 Task: Open report simple template from the template gallery.
Action: Mouse moved to (44, 106)
Screenshot: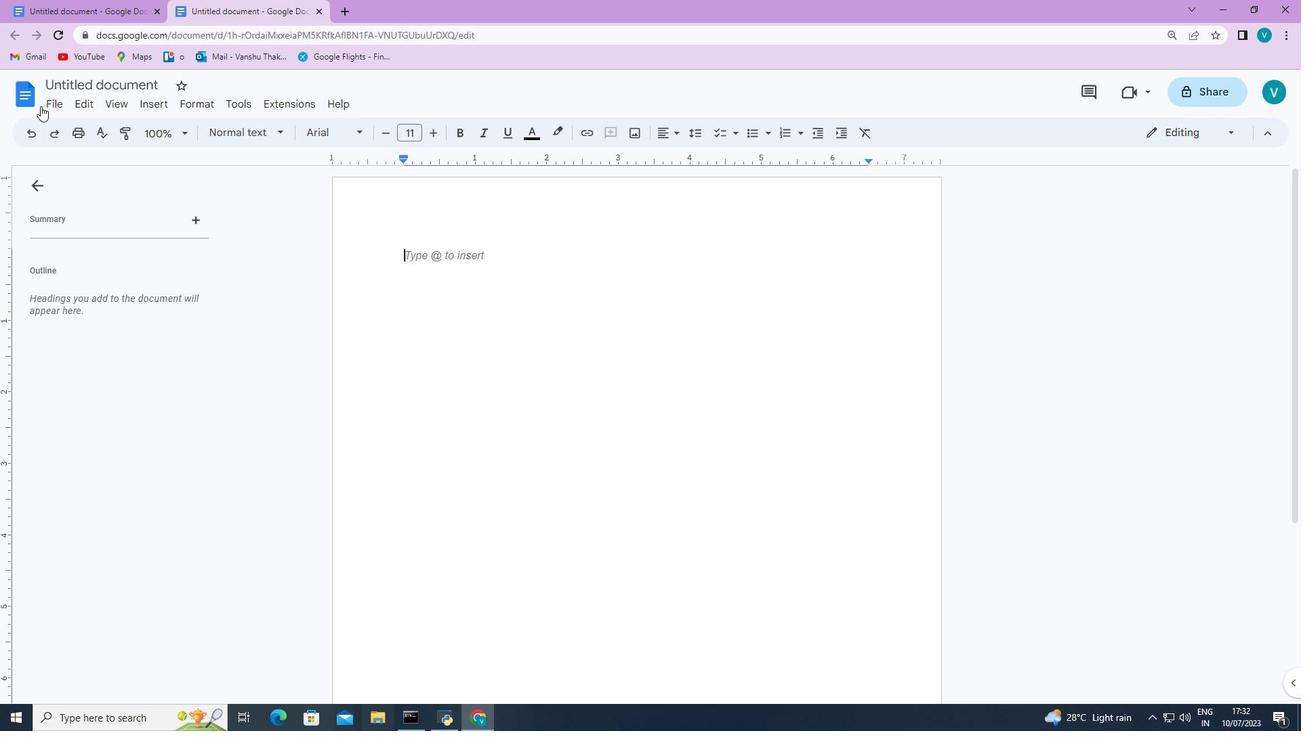 
Action: Mouse pressed left at (44, 106)
Screenshot: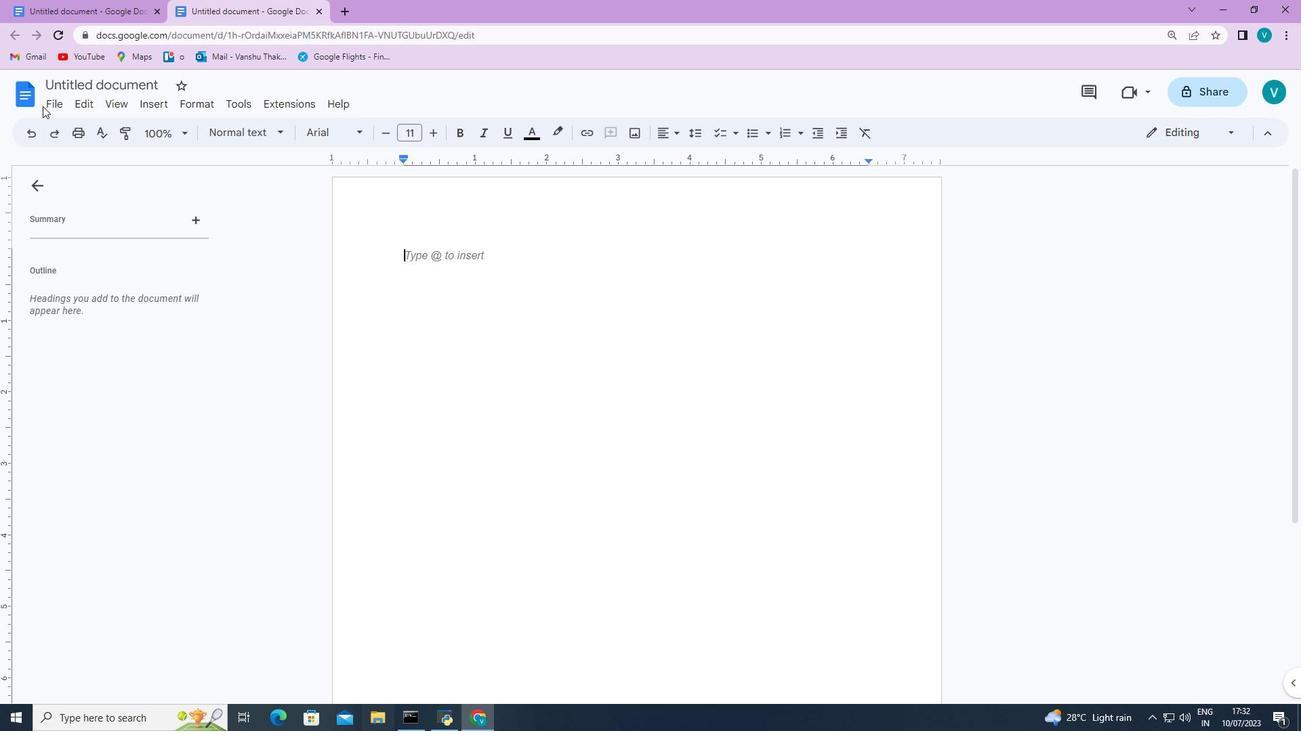 
Action: Mouse moved to (49, 105)
Screenshot: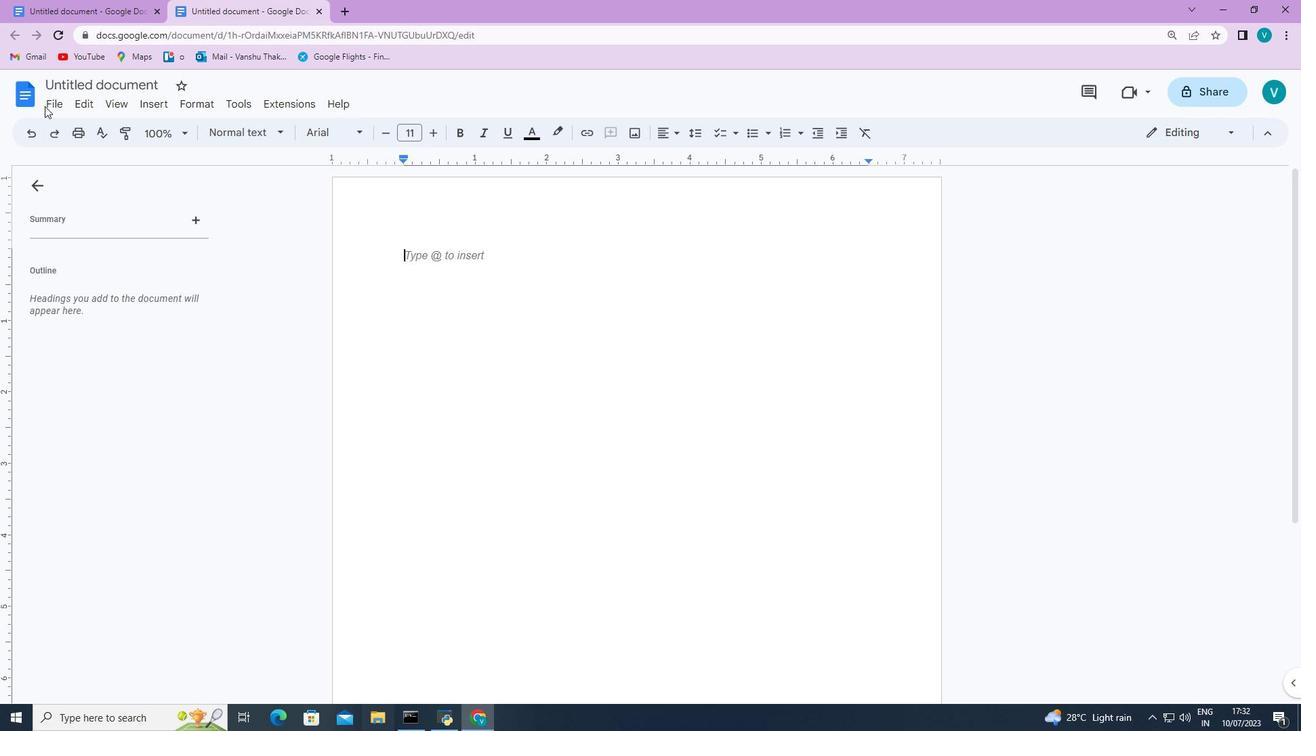 
Action: Mouse pressed left at (49, 105)
Screenshot: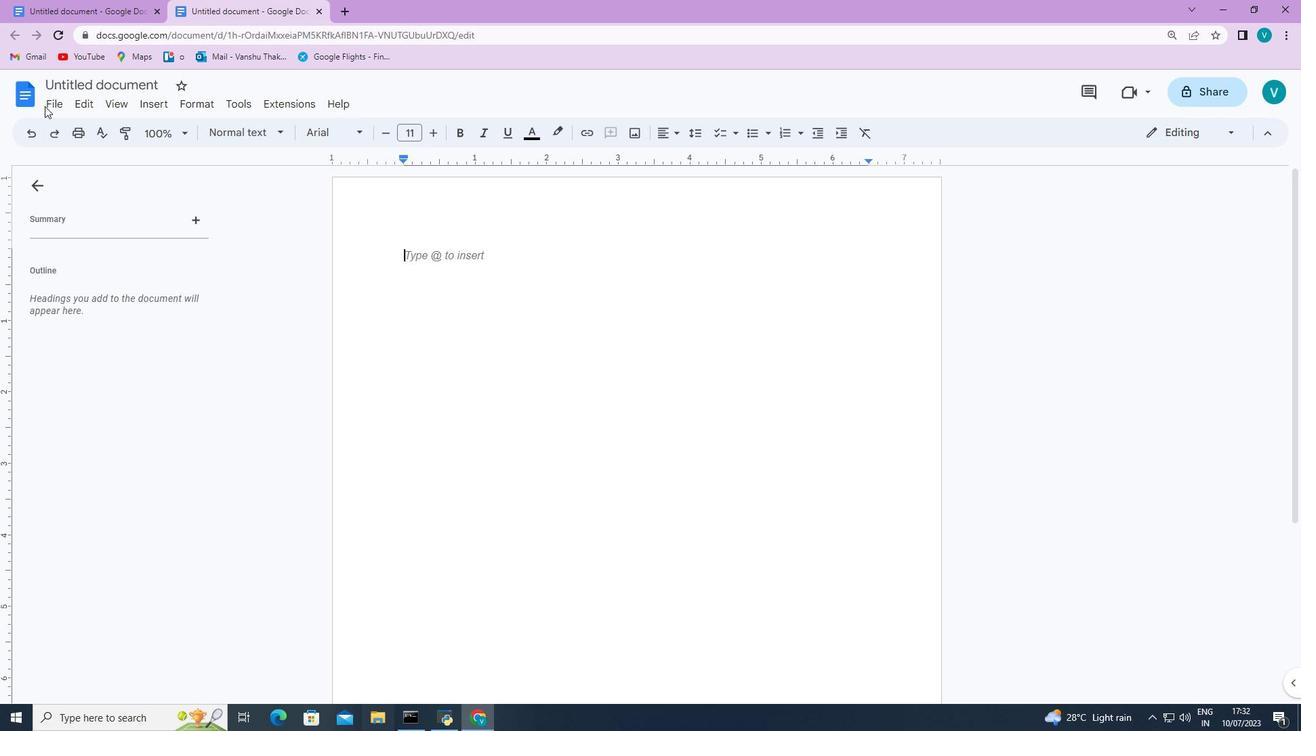 
Action: Mouse moved to (312, 159)
Screenshot: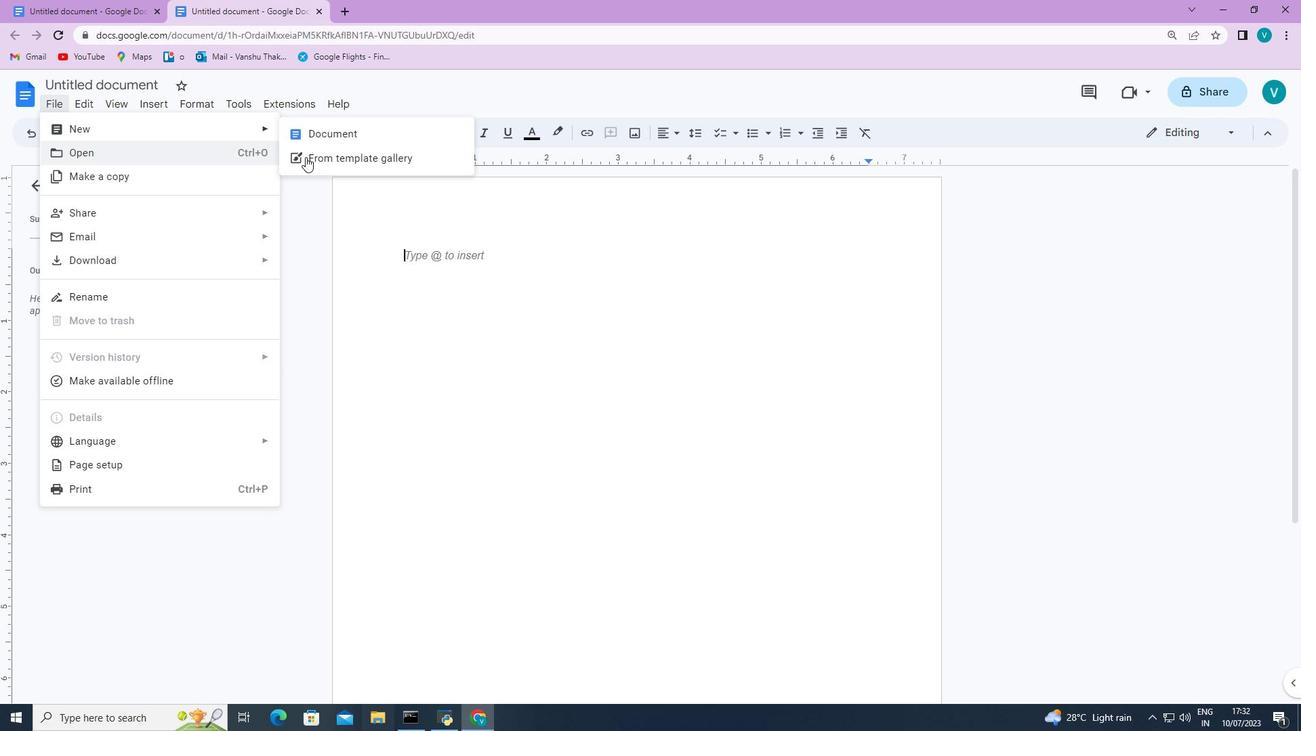 
Action: Mouse pressed left at (312, 159)
Screenshot: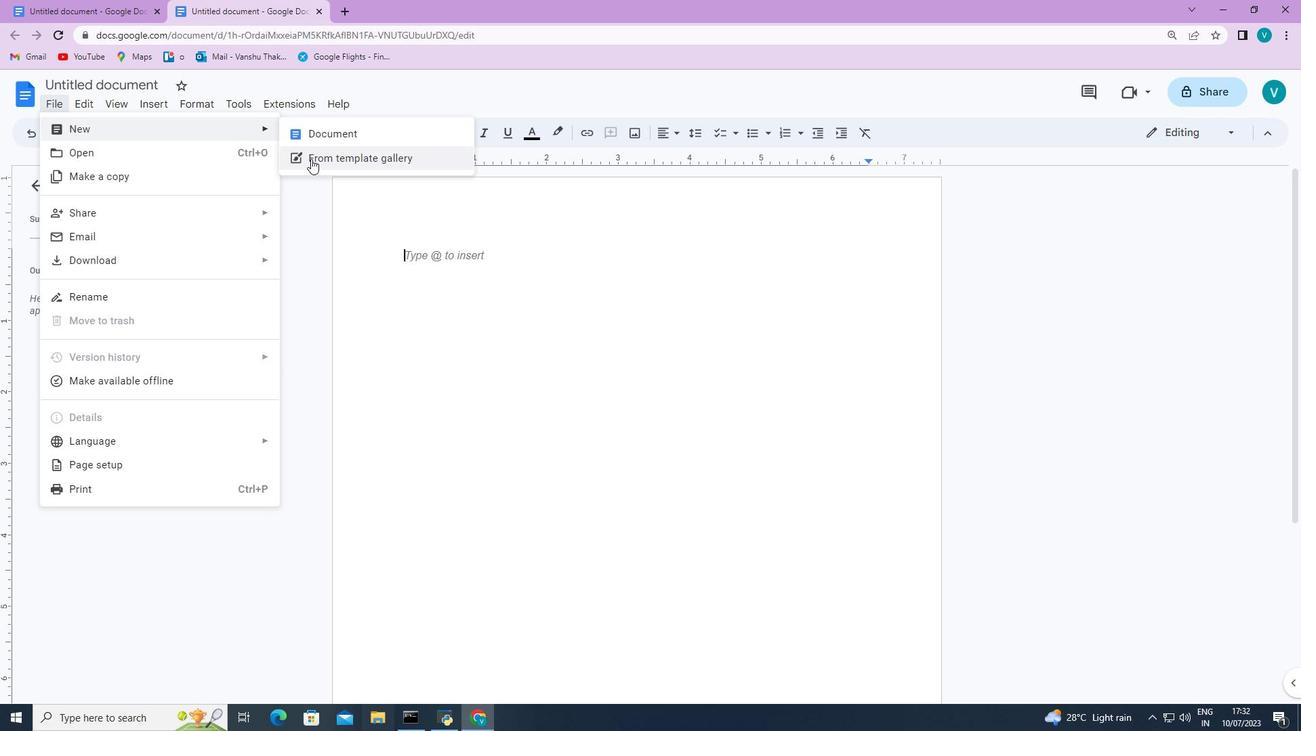 
Action: Mouse moved to (304, 279)
Screenshot: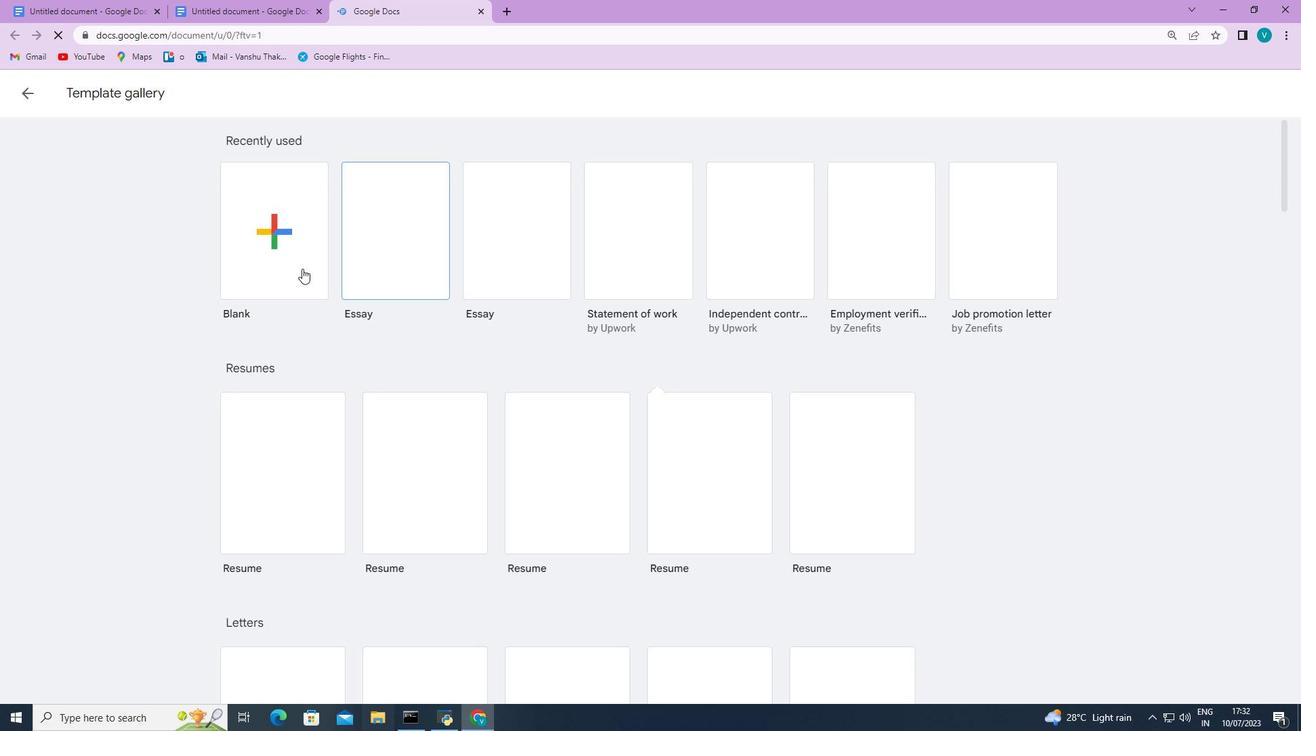
Action: Mouse scrolled (303, 277) with delta (0, 0)
Screenshot: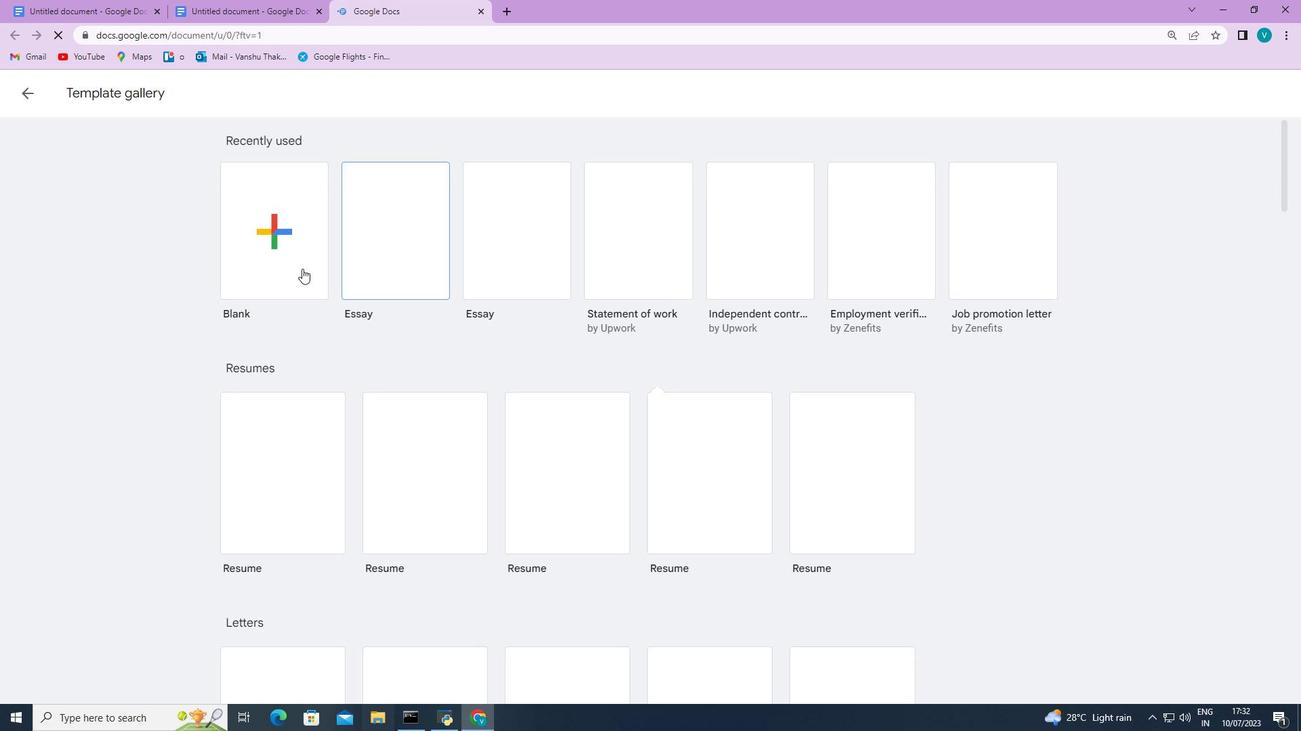 
Action: Mouse scrolled (304, 278) with delta (0, 0)
Screenshot: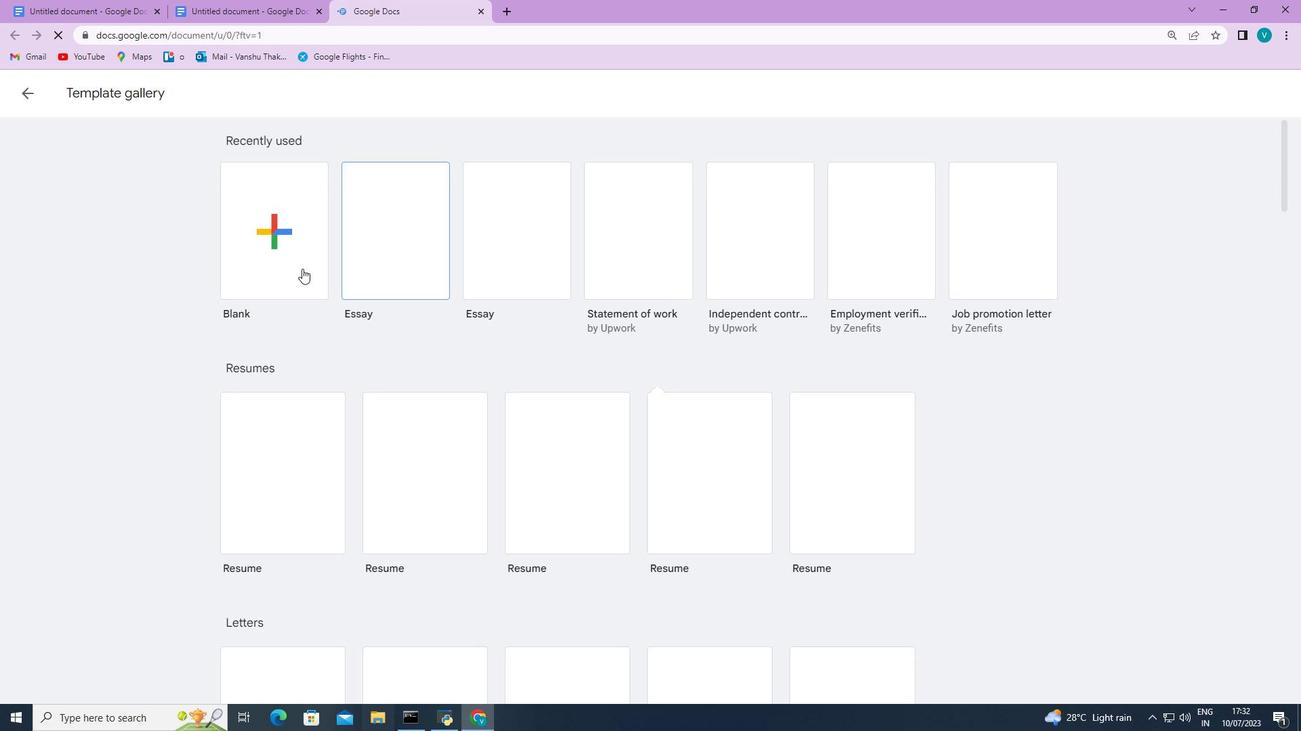 
Action: Mouse moved to (304, 280)
Screenshot: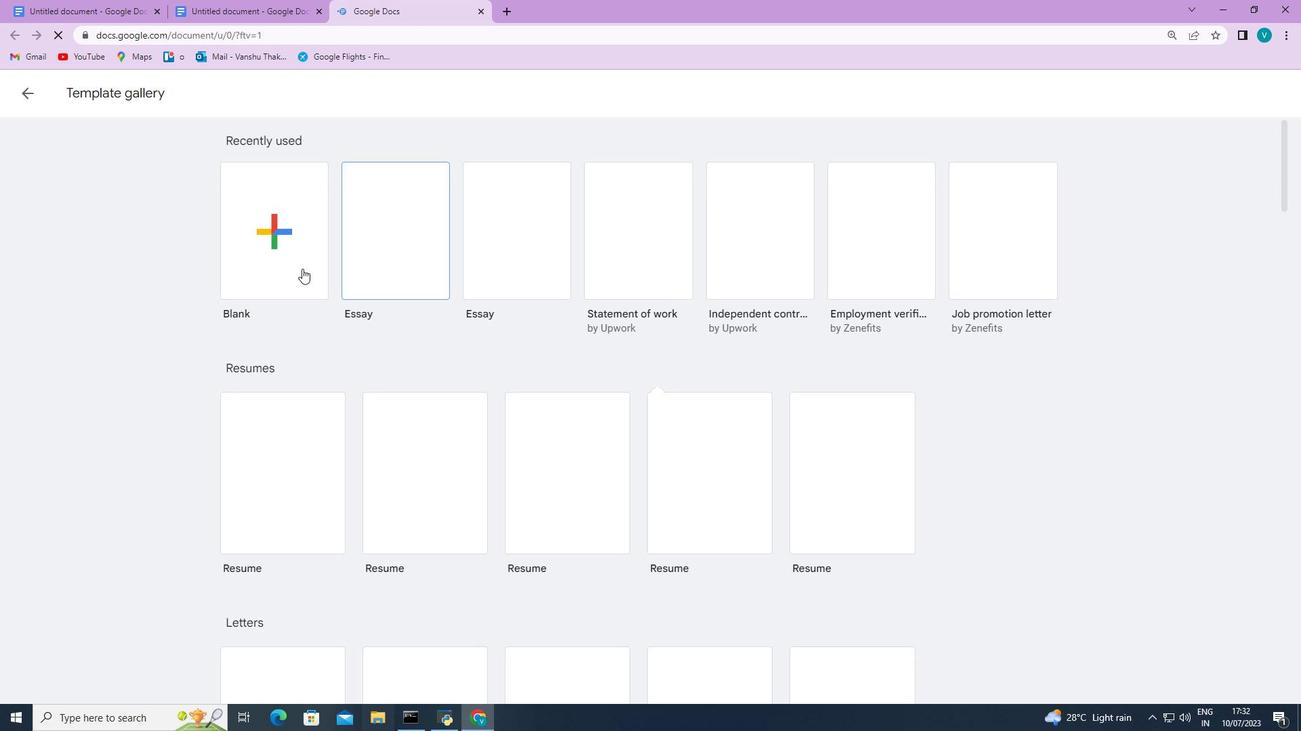 
Action: Mouse scrolled (304, 279) with delta (0, 0)
Screenshot: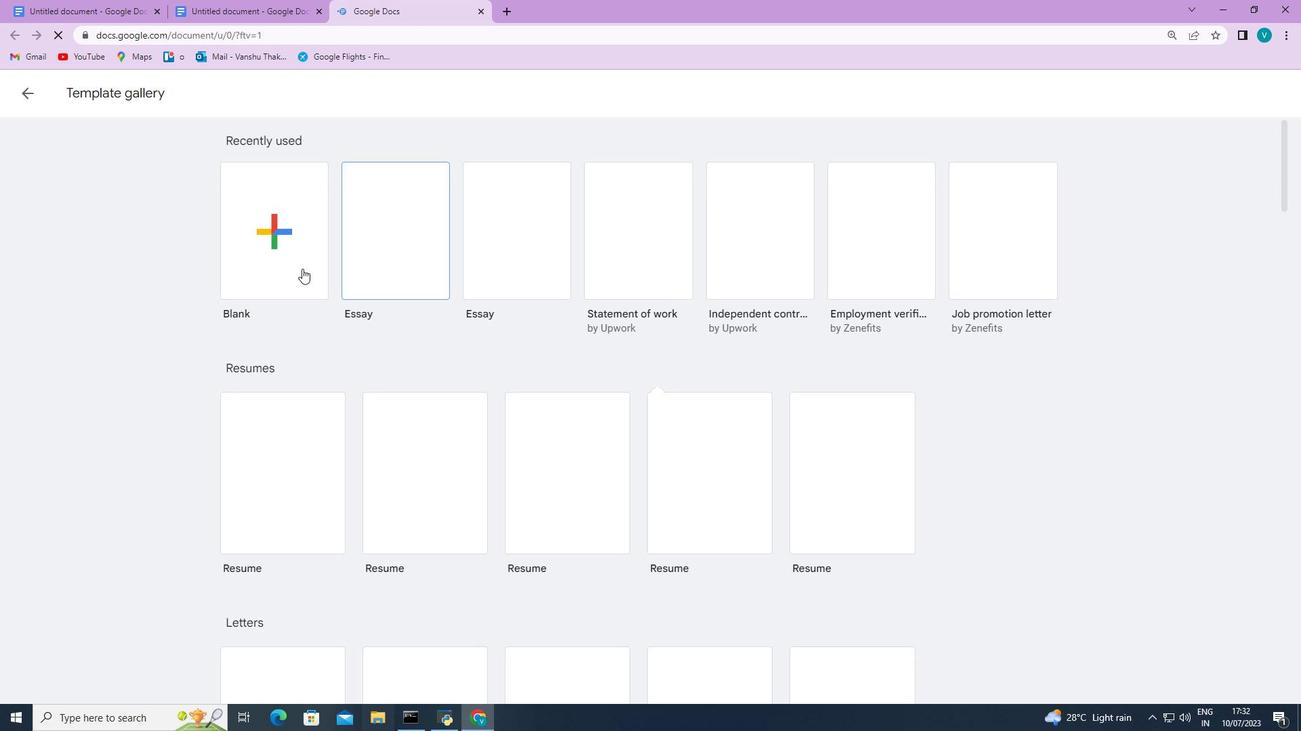 
Action: Mouse moved to (304, 281)
Screenshot: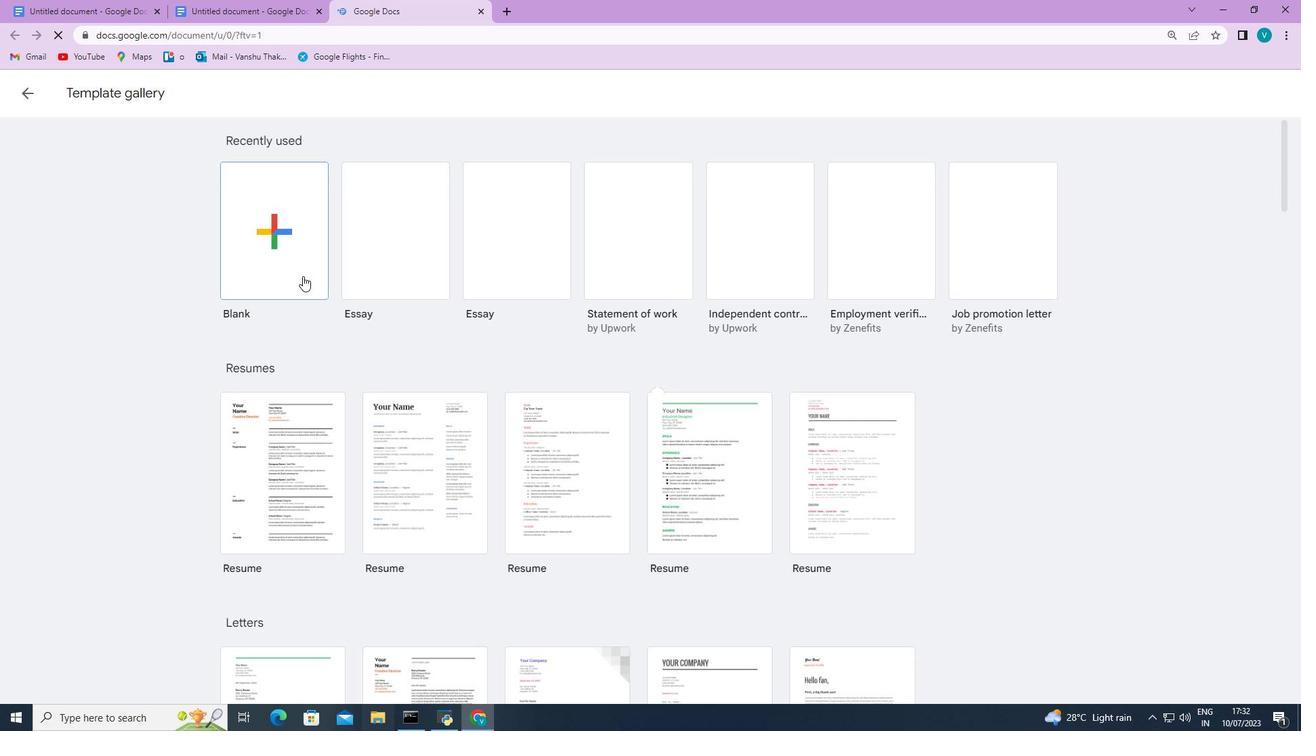 
Action: Mouse scrolled (304, 281) with delta (0, 0)
Screenshot: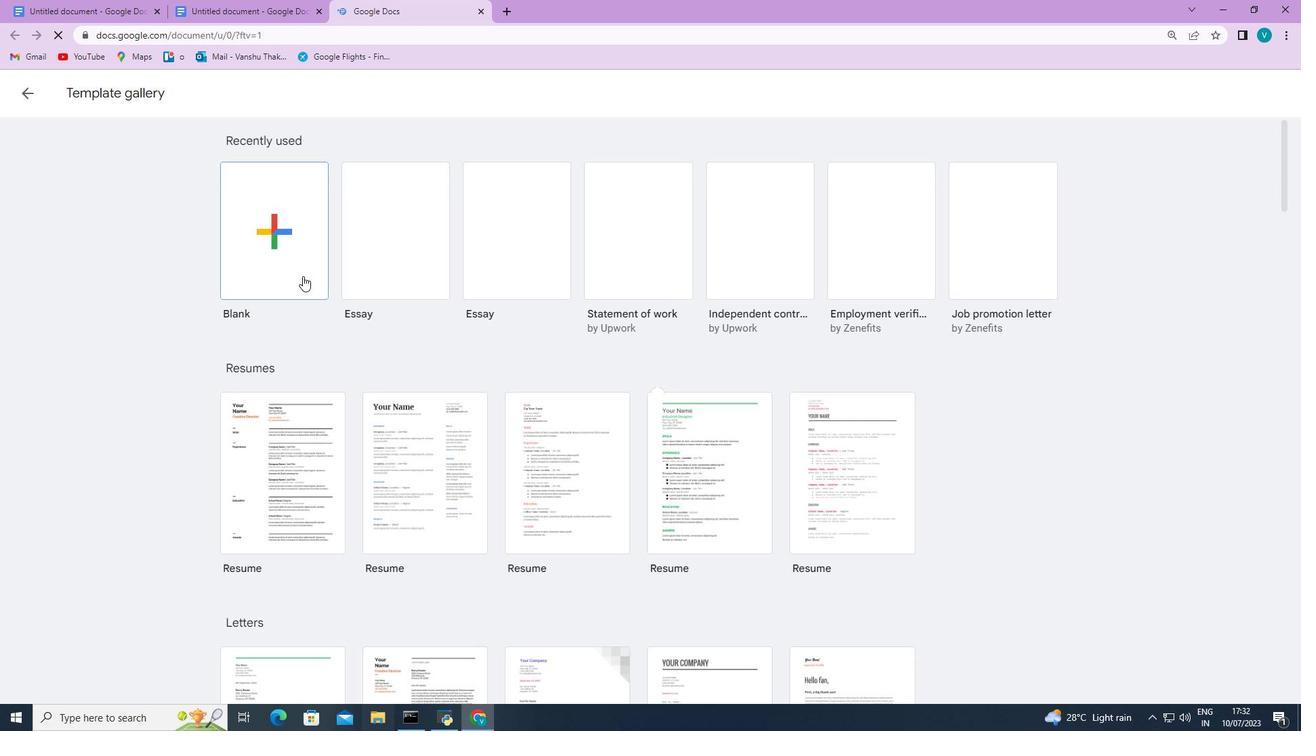 
Action: Mouse moved to (306, 283)
Screenshot: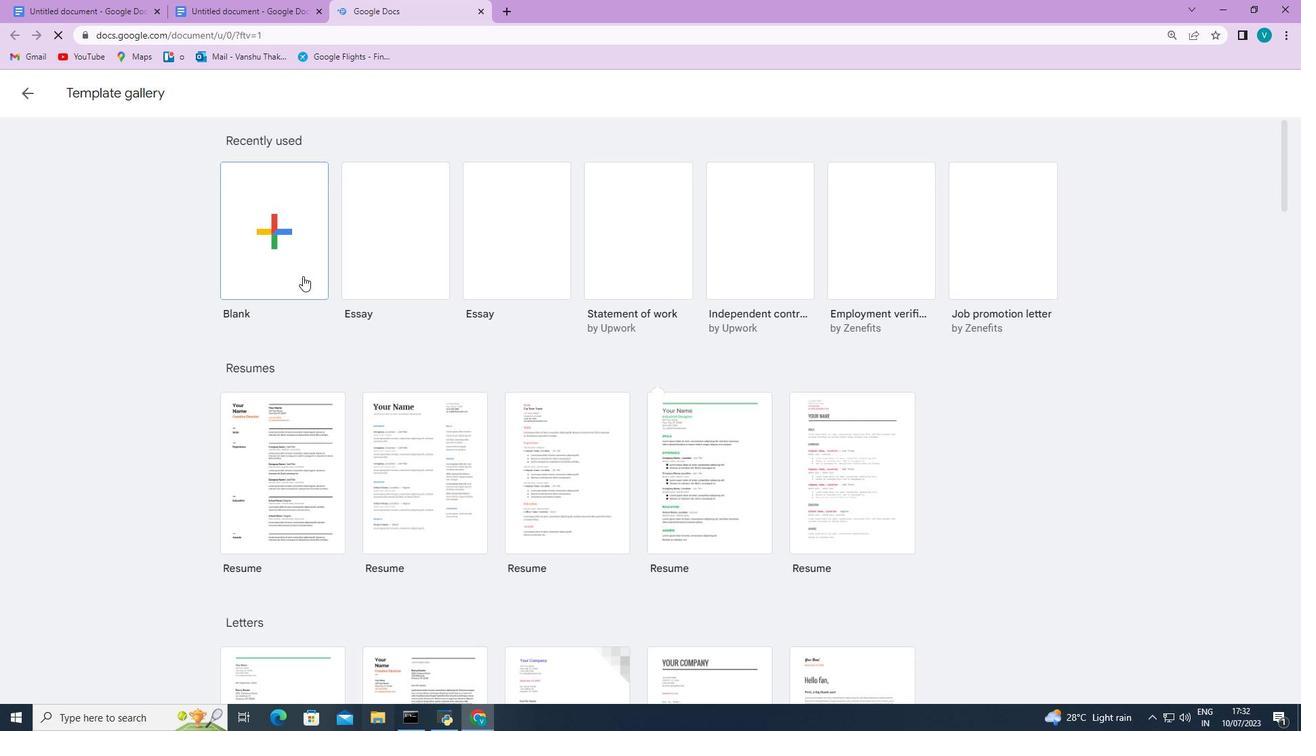 
Action: Mouse scrolled (306, 283) with delta (0, 0)
Screenshot: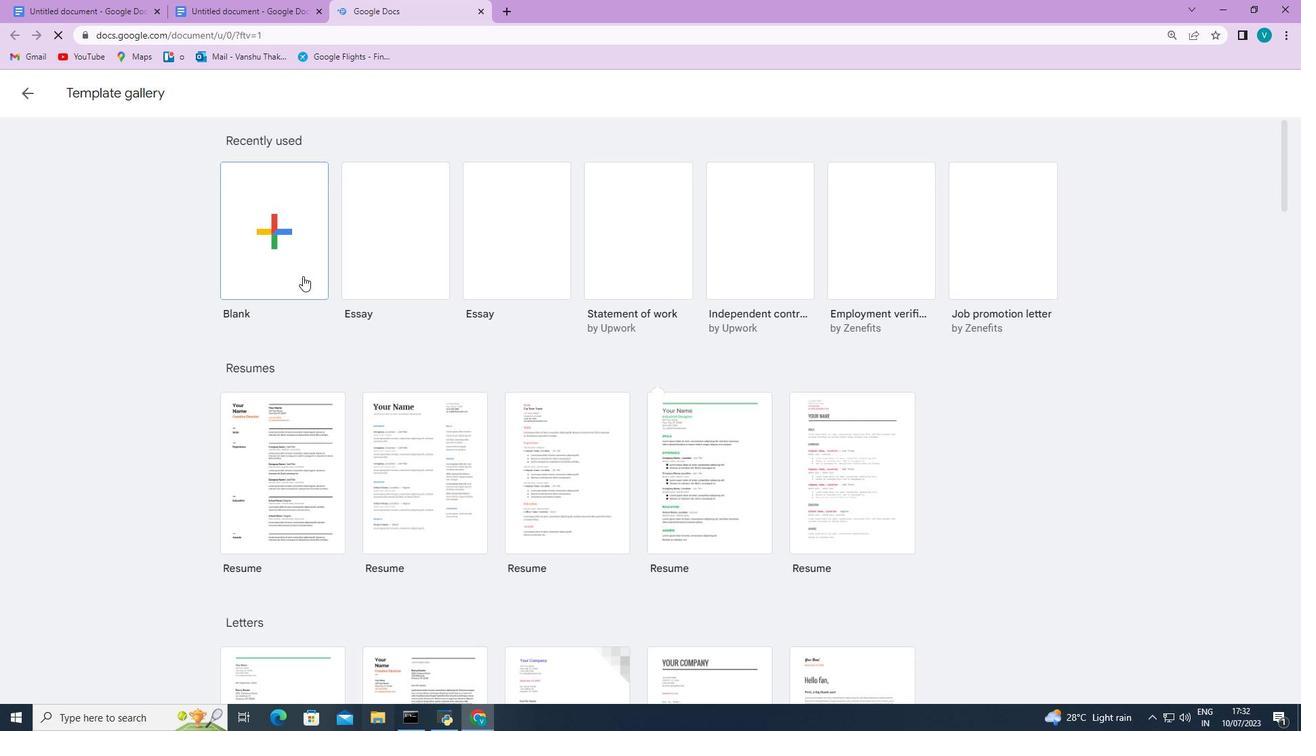
Action: Mouse moved to (321, 292)
Screenshot: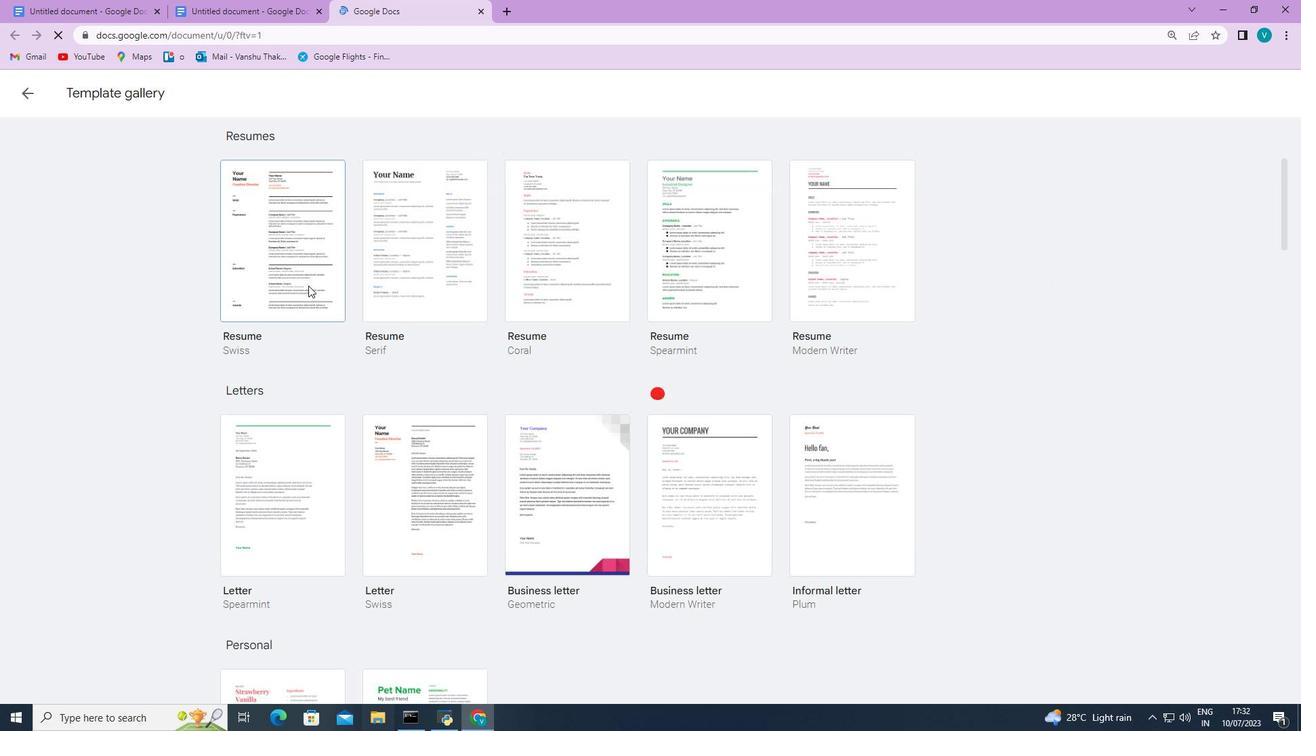 
Action: Mouse scrolled (321, 292) with delta (0, 0)
Screenshot: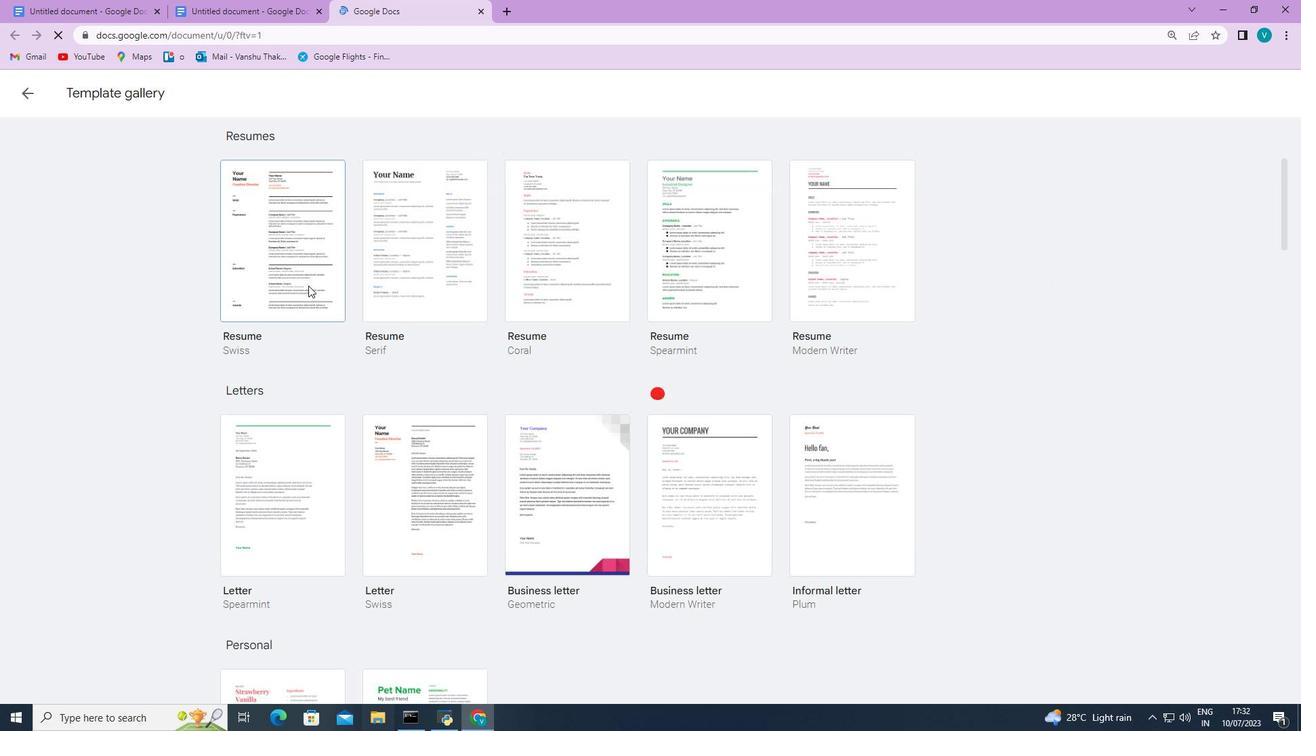 
Action: Mouse moved to (322, 293)
Screenshot: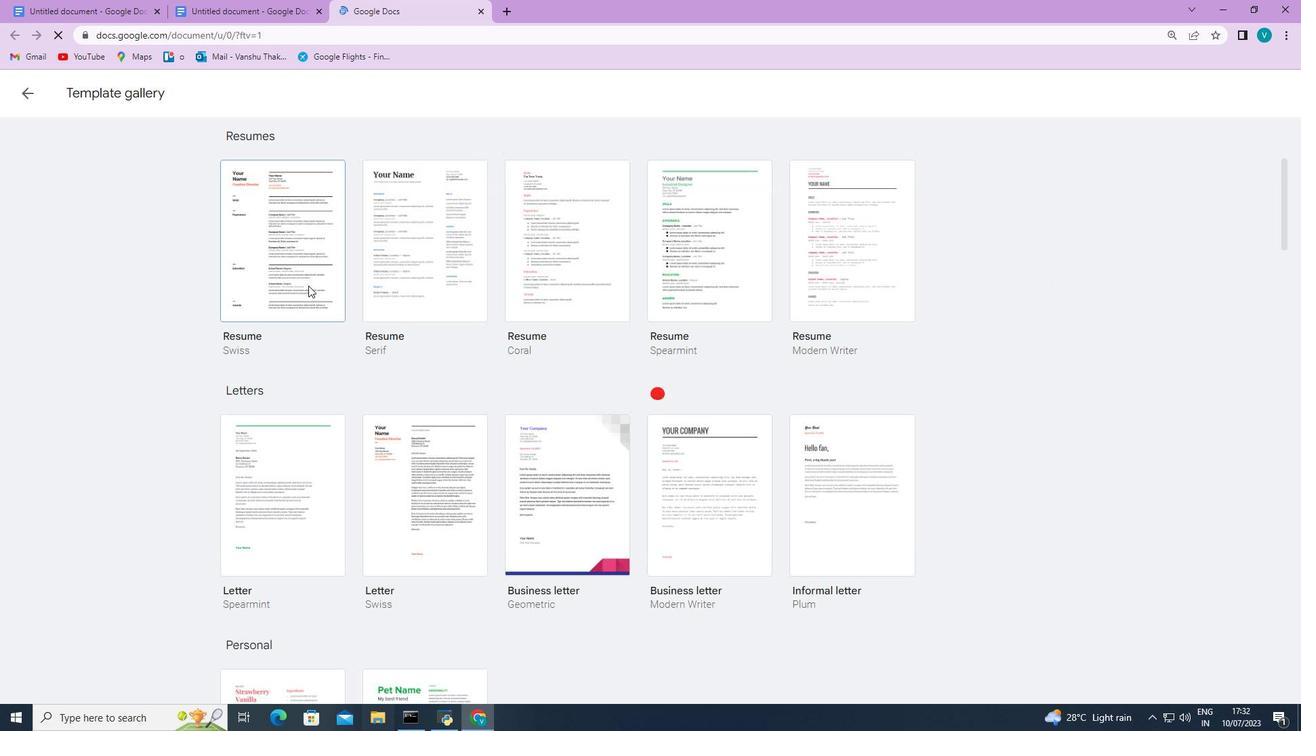 
Action: Mouse scrolled (322, 292) with delta (0, 0)
Screenshot: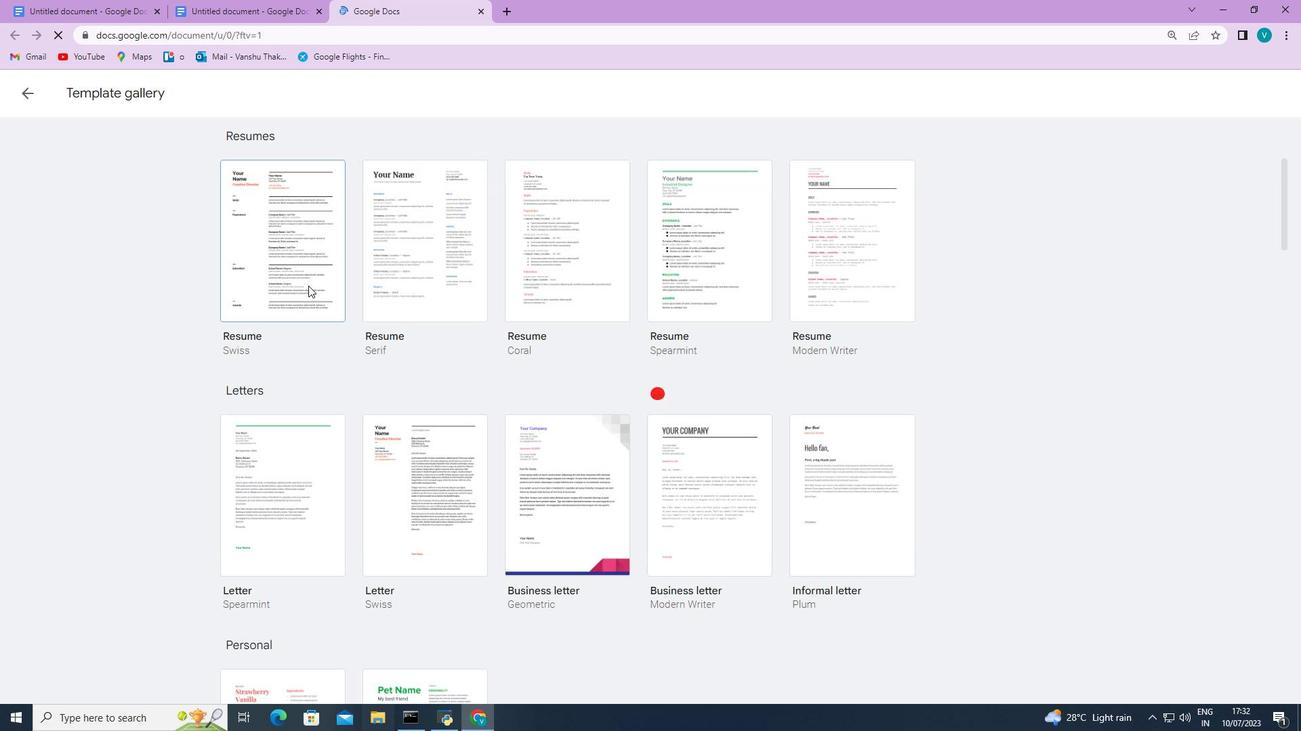 
Action: Mouse moved to (323, 294)
Screenshot: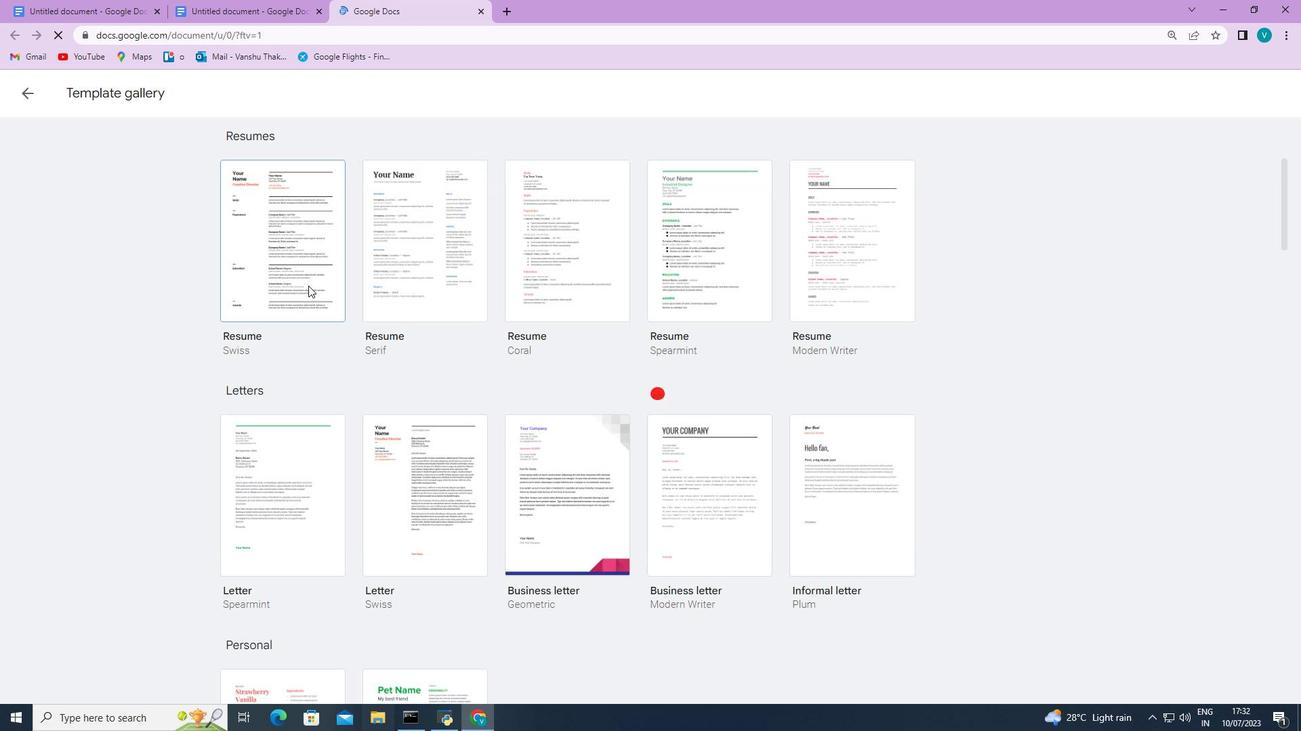 
Action: Mouse scrolled (323, 293) with delta (0, 0)
Screenshot: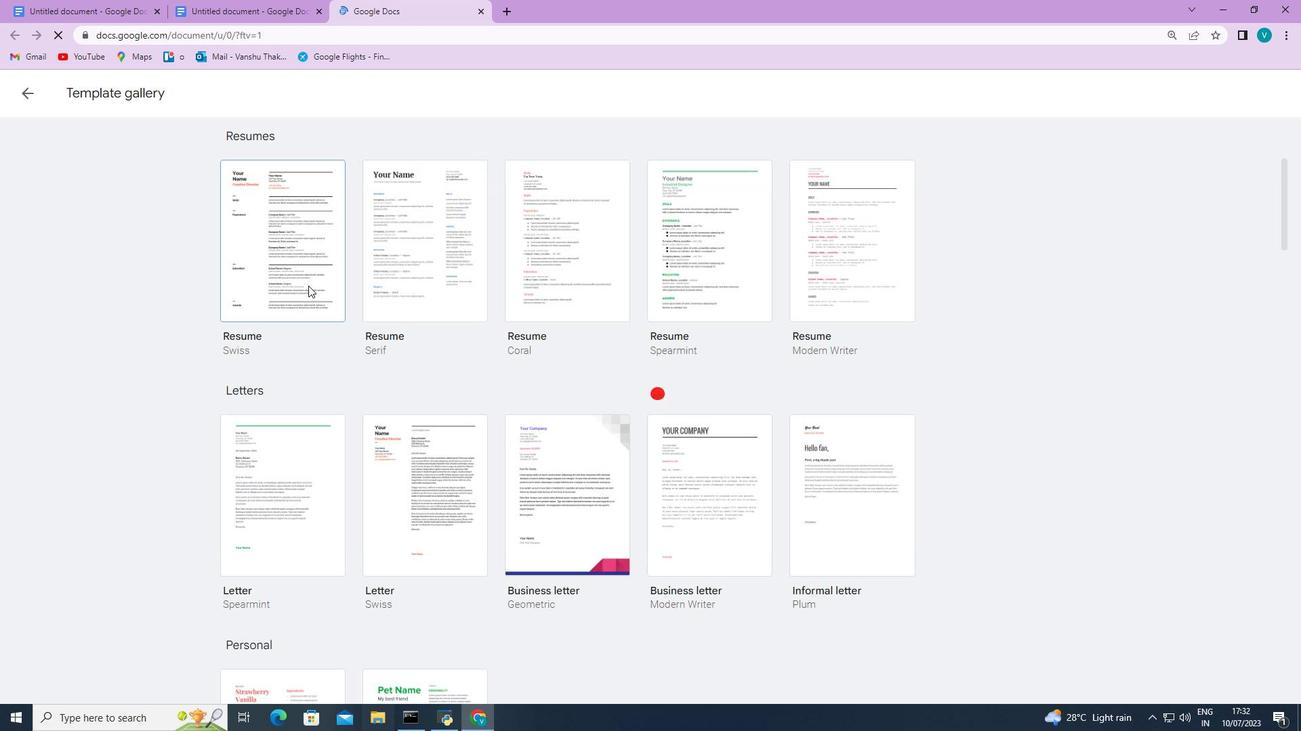 
Action: Mouse moved to (325, 294)
Screenshot: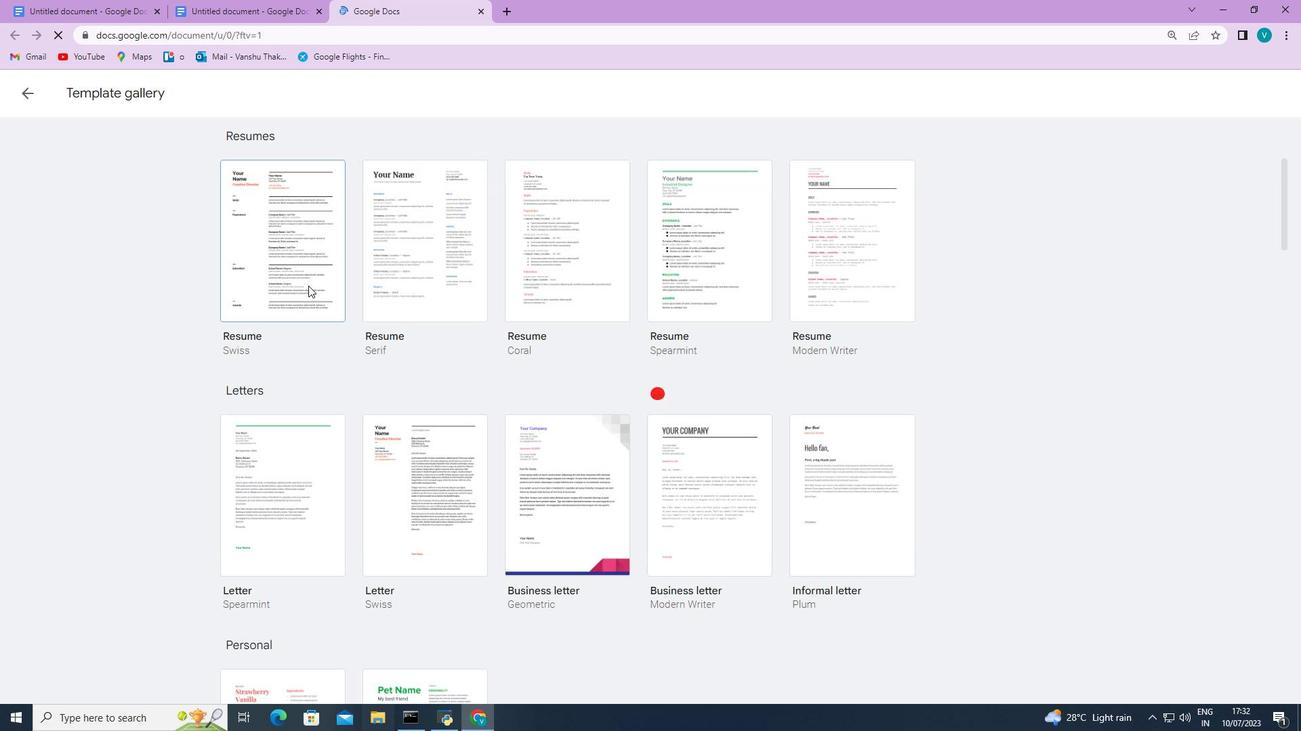 
Action: Mouse scrolled (325, 294) with delta (0, 0)
Screenshot: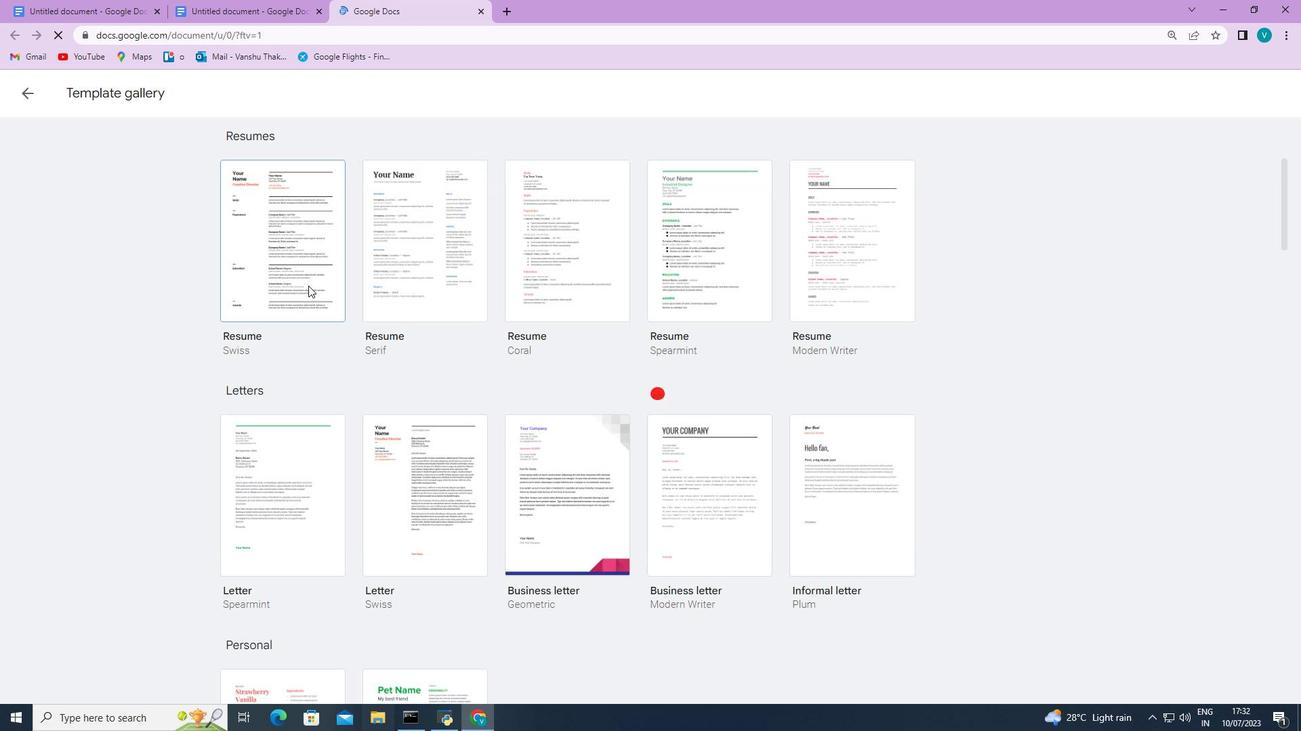 
Action: Mouse moved to (329, 296)
Screenshot: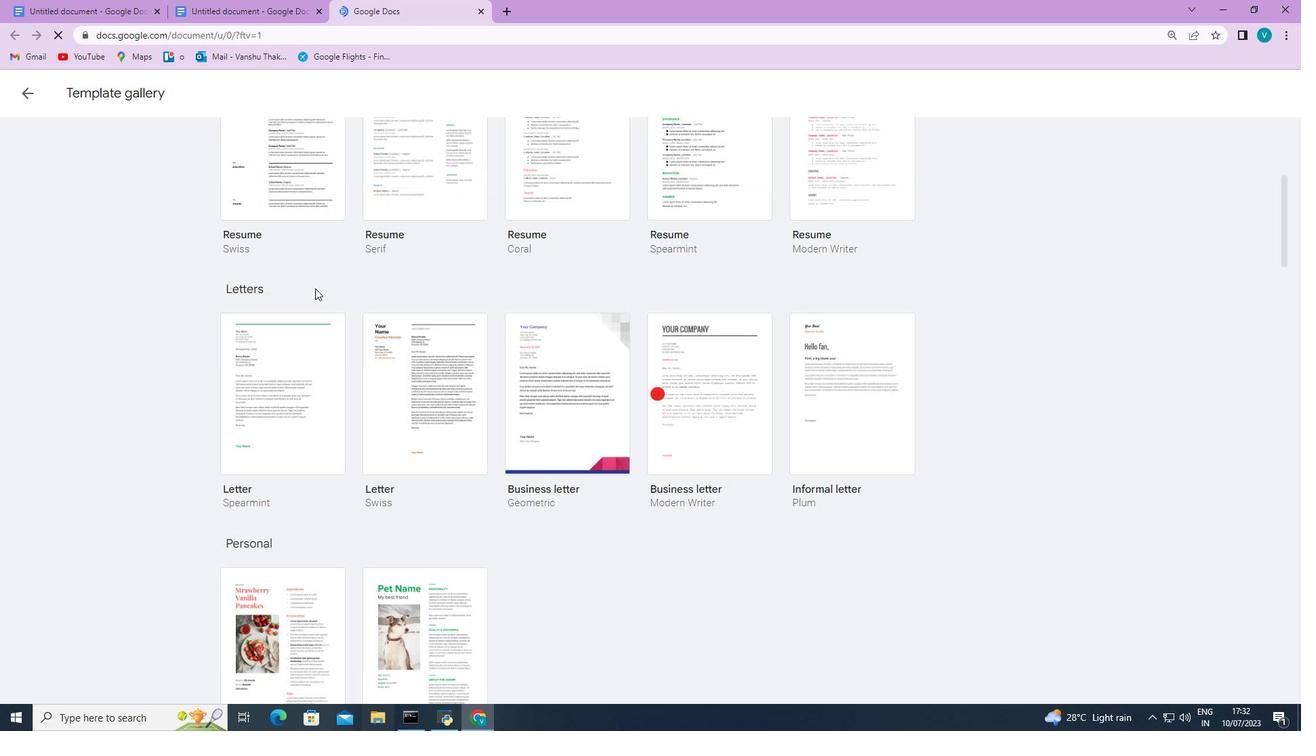 
Action: Mouse scrolled (329, 296) with delta (0, 0)
Screenshot: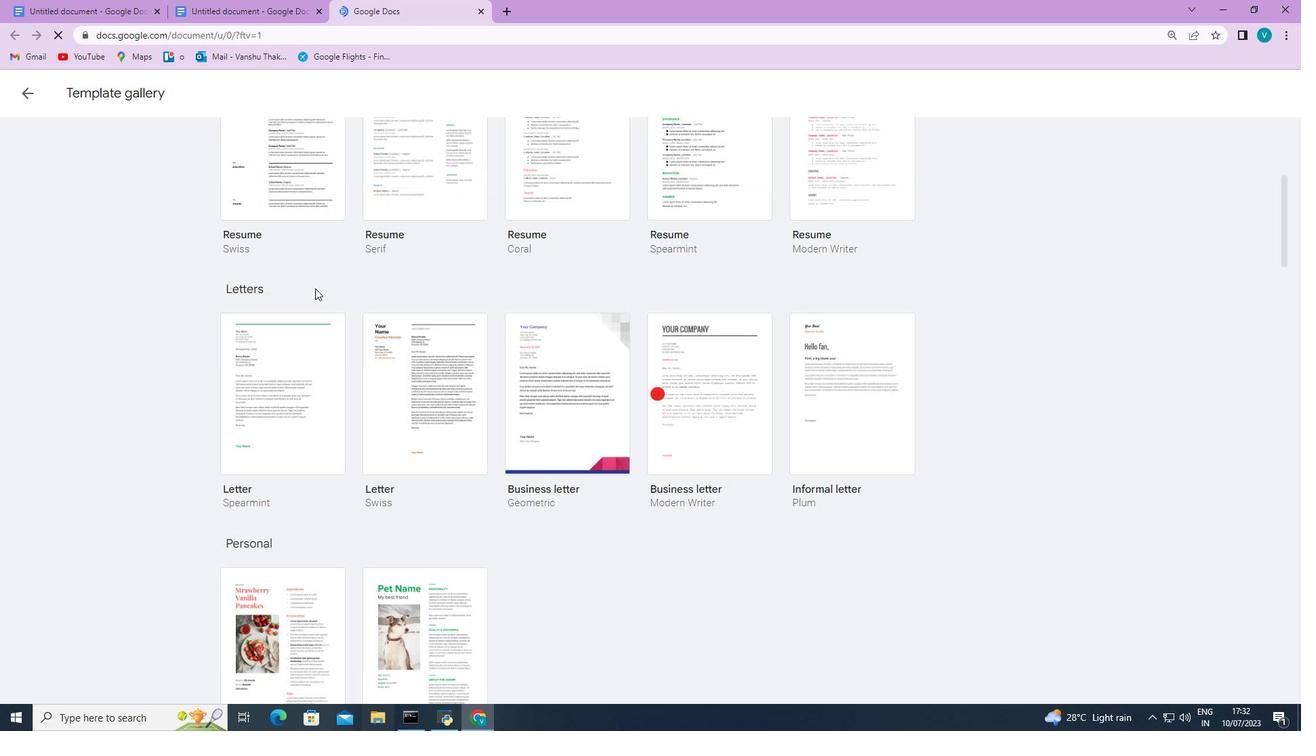 
Action: Mouse moved to (332, 298)
Screenshot: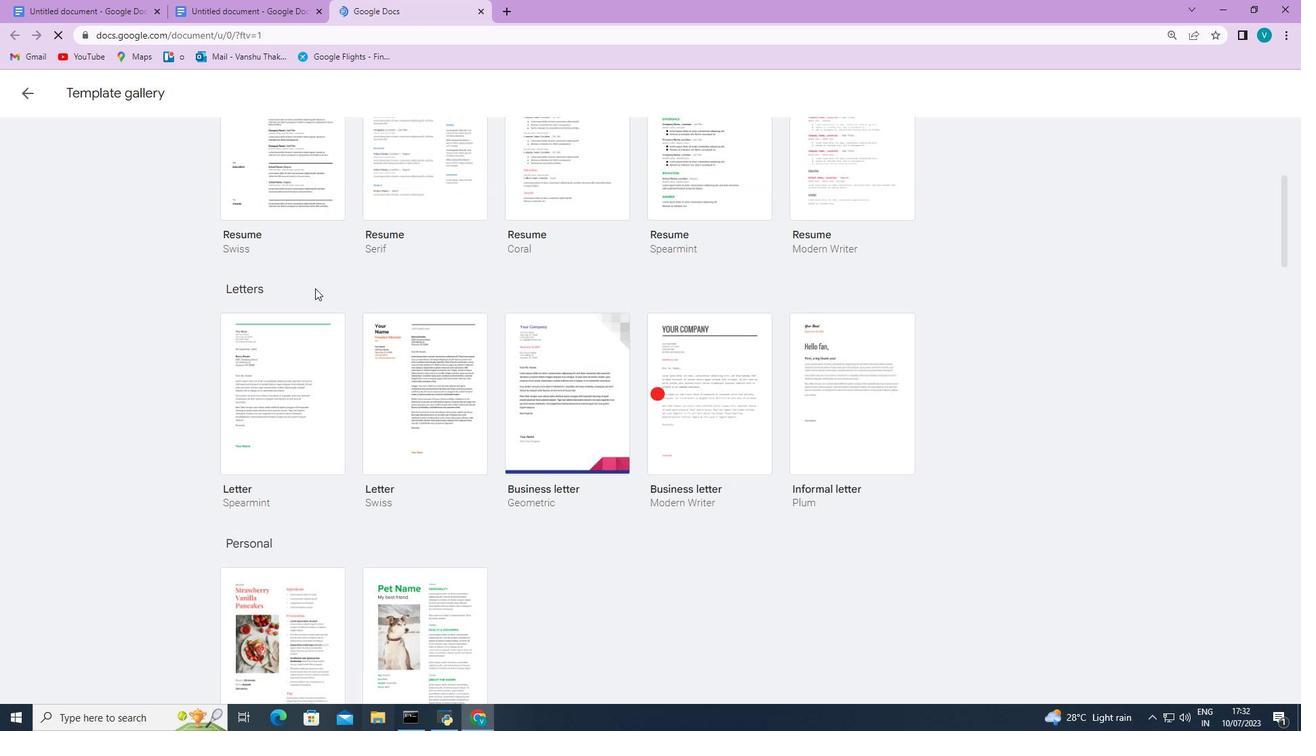 
Action: Mouse scrolled (332, 297) with delta (0, 0)
Screenshot: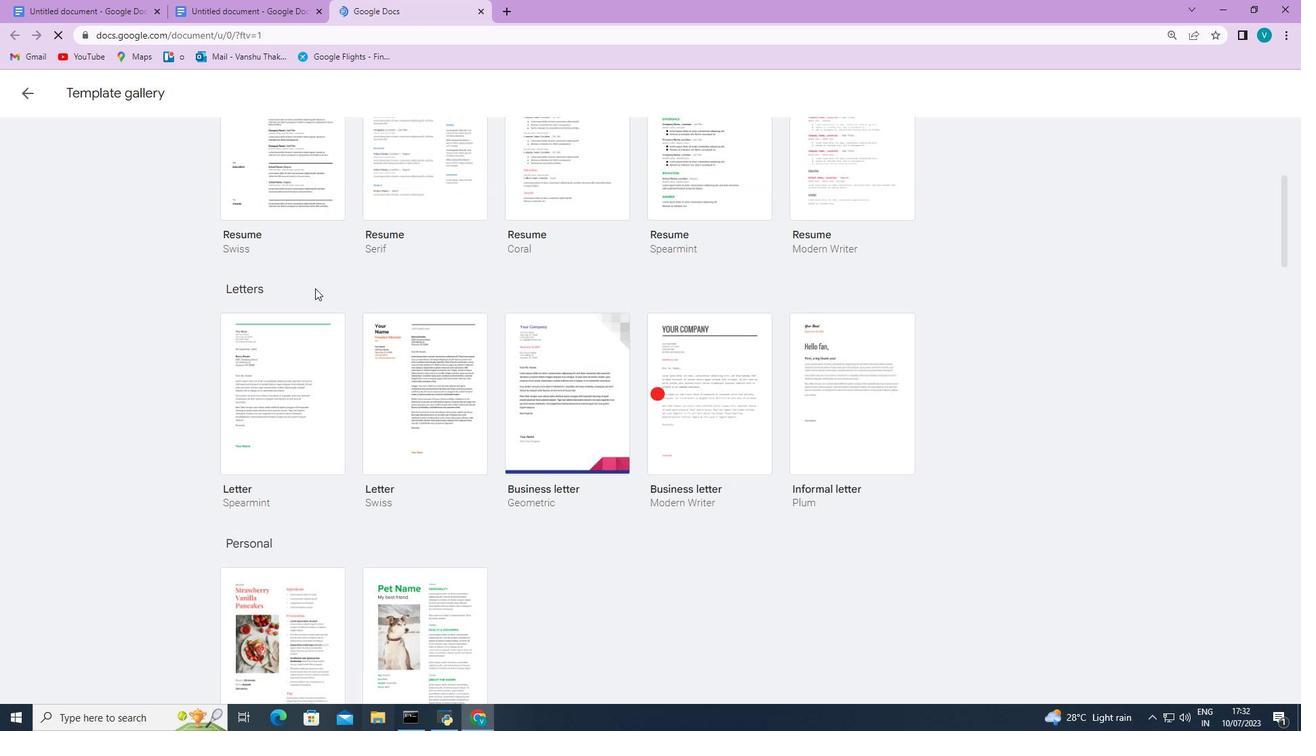 
Action: Mouse moved to (354, 316)
Screenshot: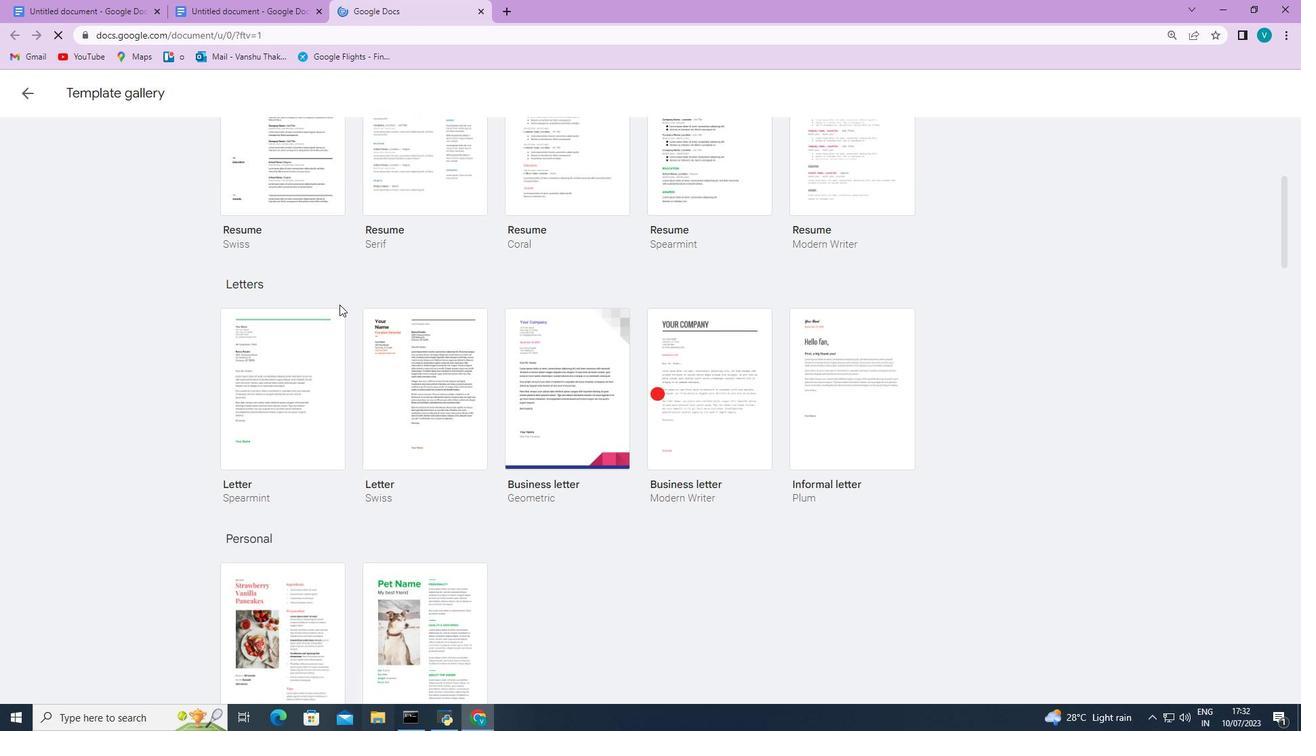
Action: Mouse scrolled (353, 315) with delta (0, 0)
Screenshot: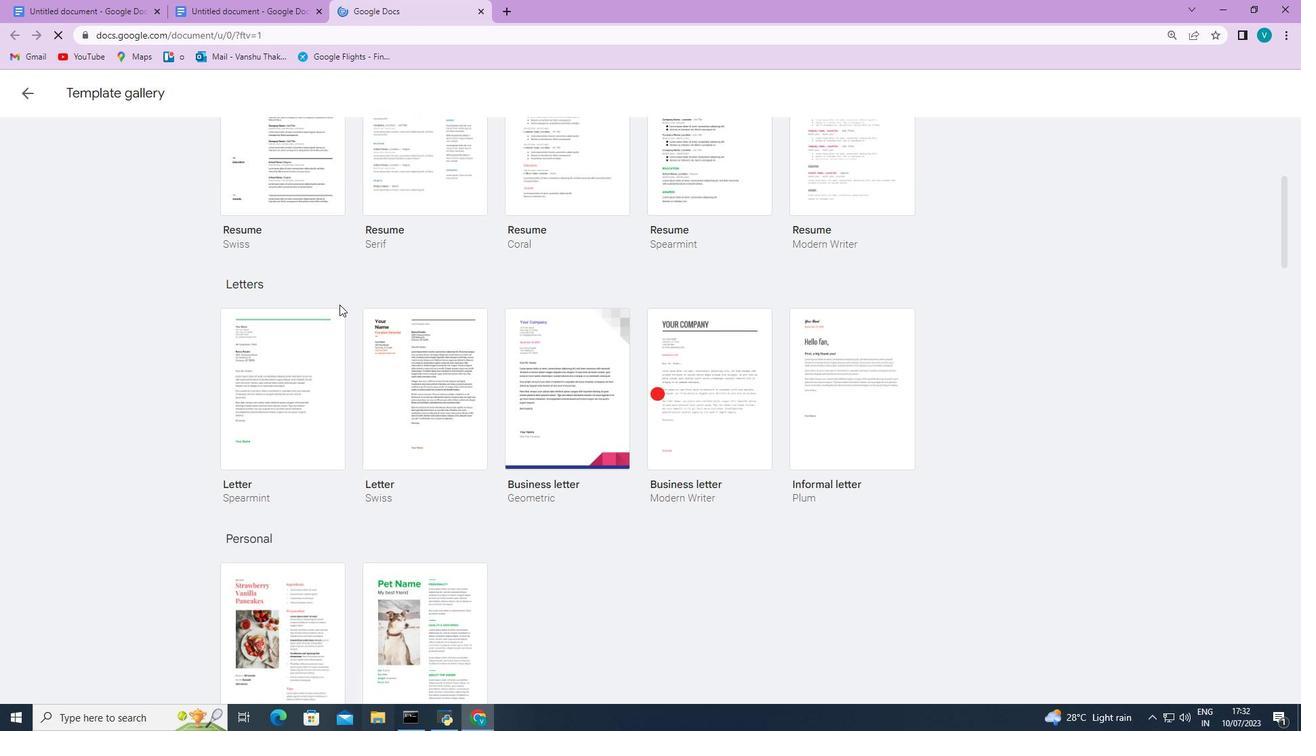 
Action: Mouse moved to (357, 318)
Screenshot: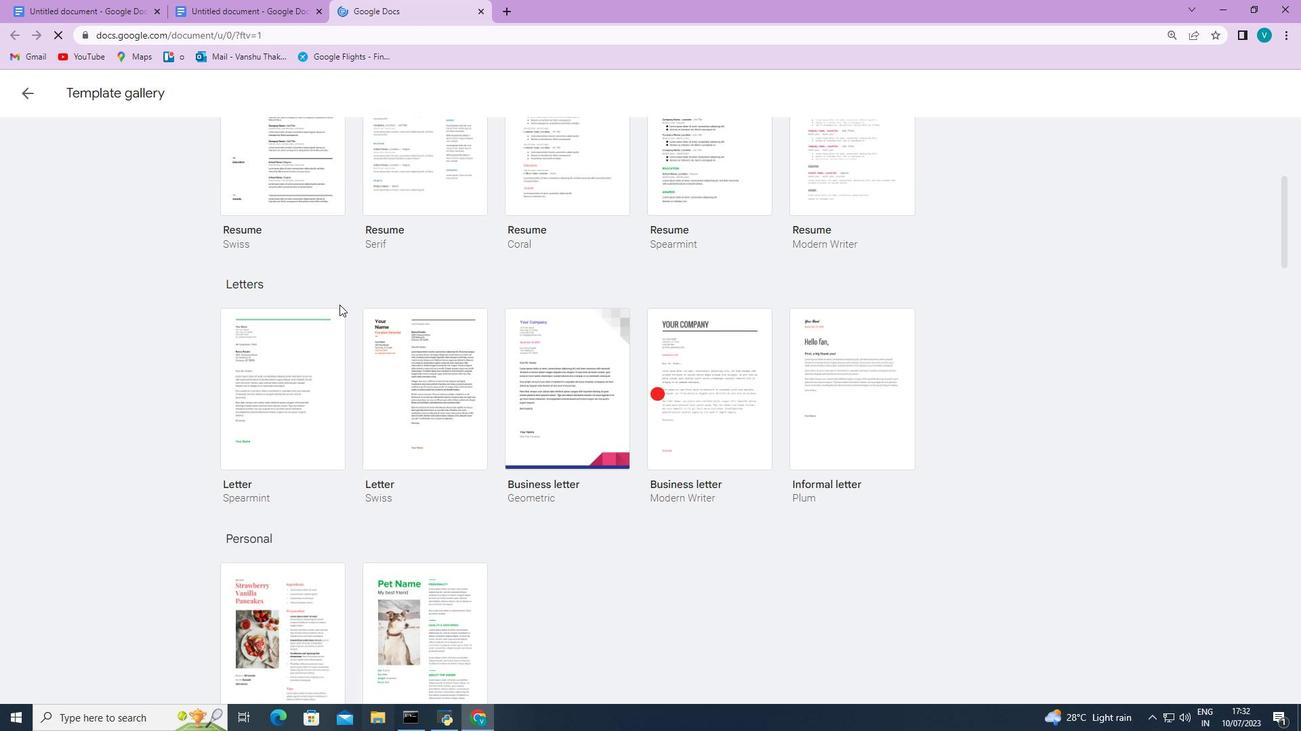 
Action: Mouse scrolled (357, 317) with delta (0, 0)
Screenshot: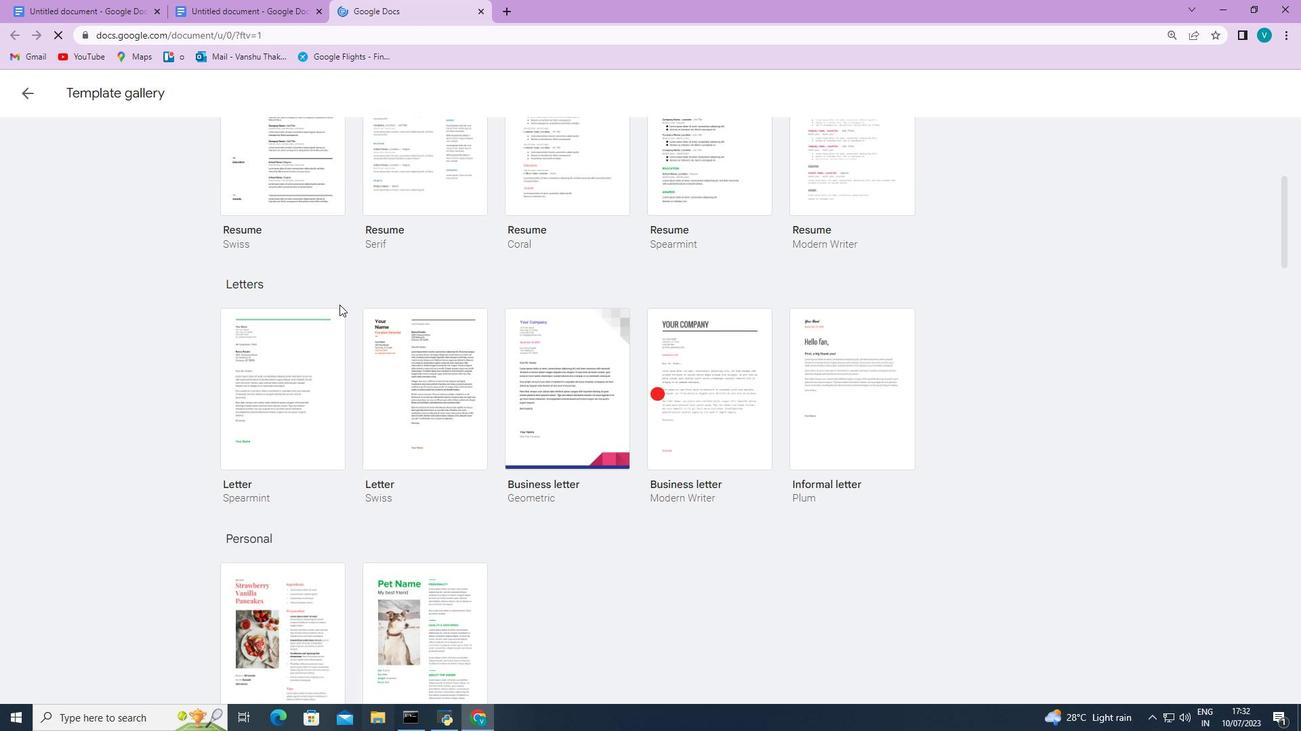 
Action: Mouse moved to (357, 319)
Screenshot: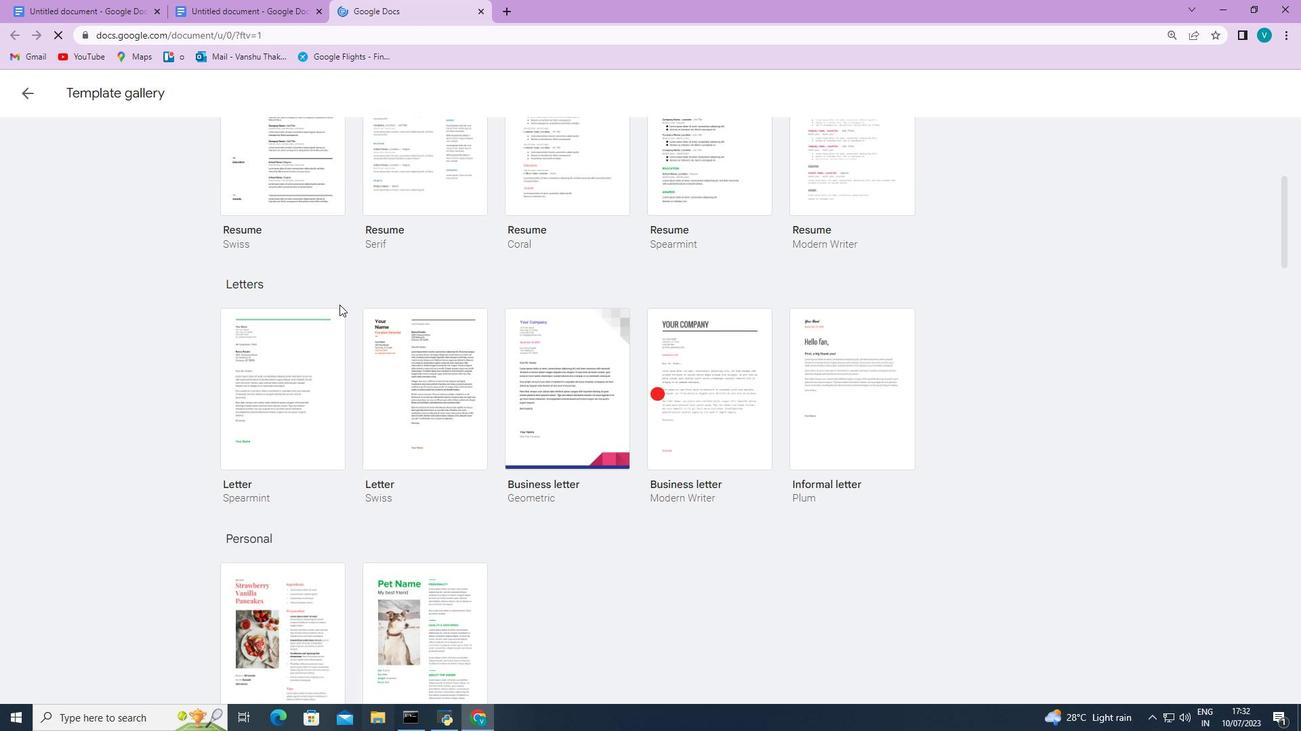 
Action: Mouse scrolled (357, 318) with delta (0, 0)
Screenshot: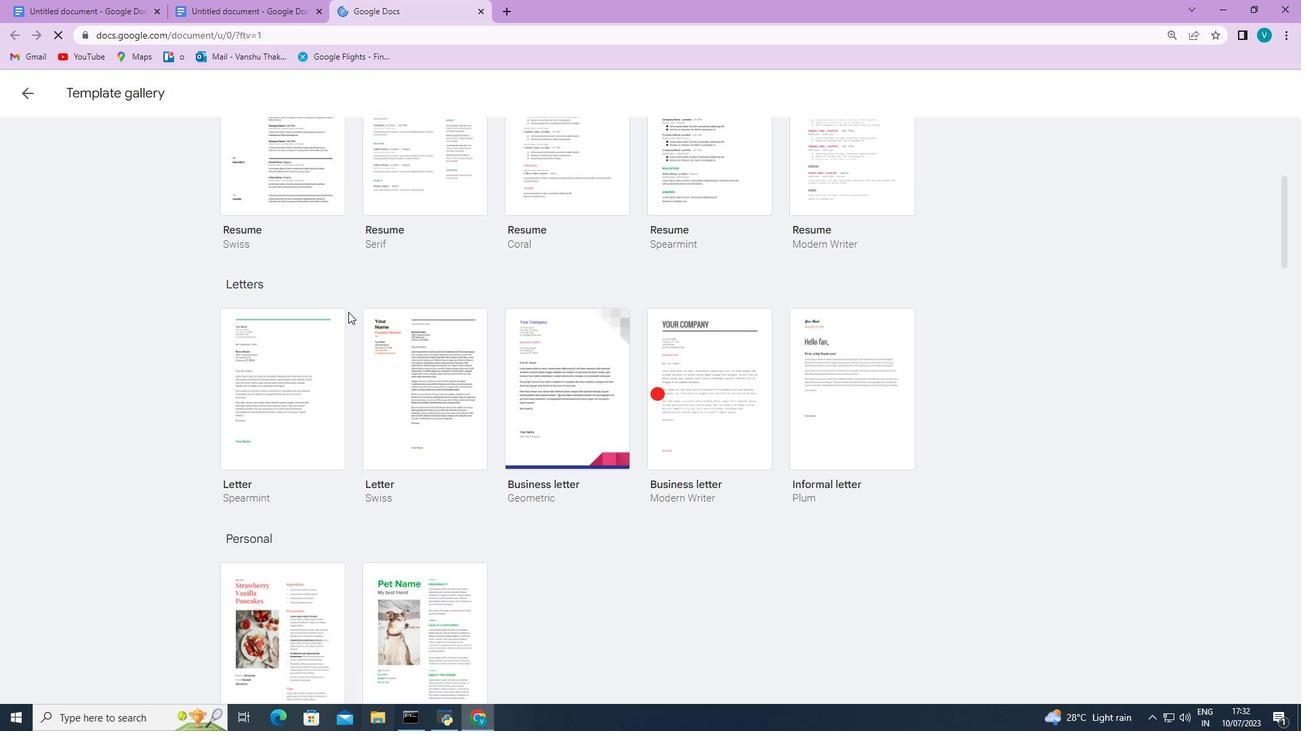 
Action: Mouse moved to (358, 319)
Screenshot: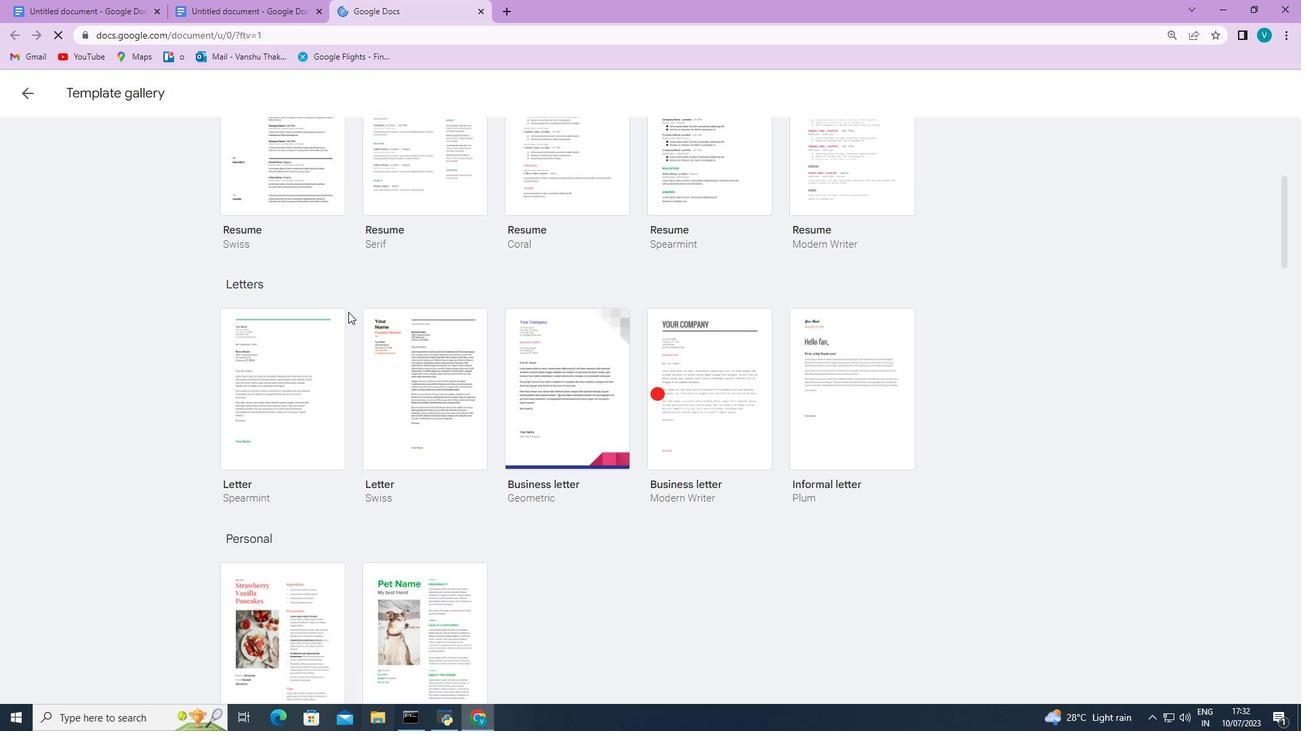 
Action: Mouse scrolled (358, 318) with delta (0, 0)
Screenshot: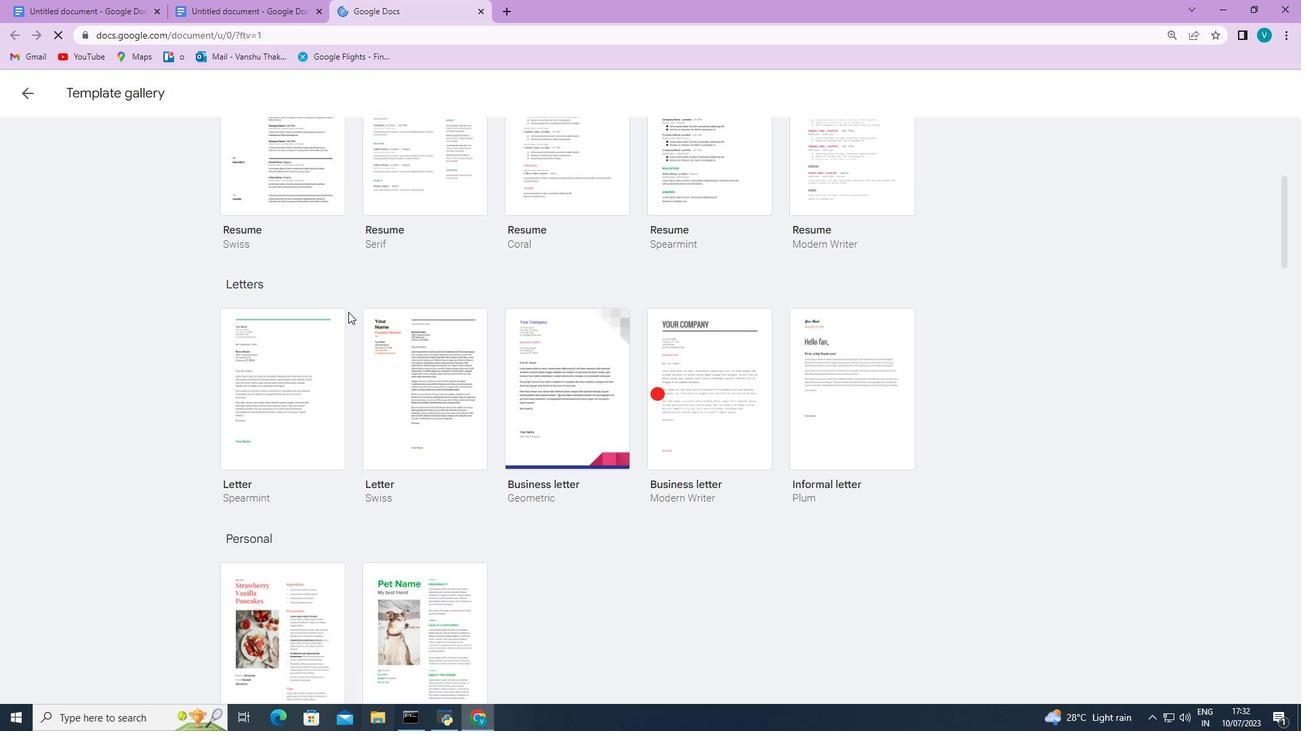 
Action: Mouse moved to (359, 319)
Screenshot: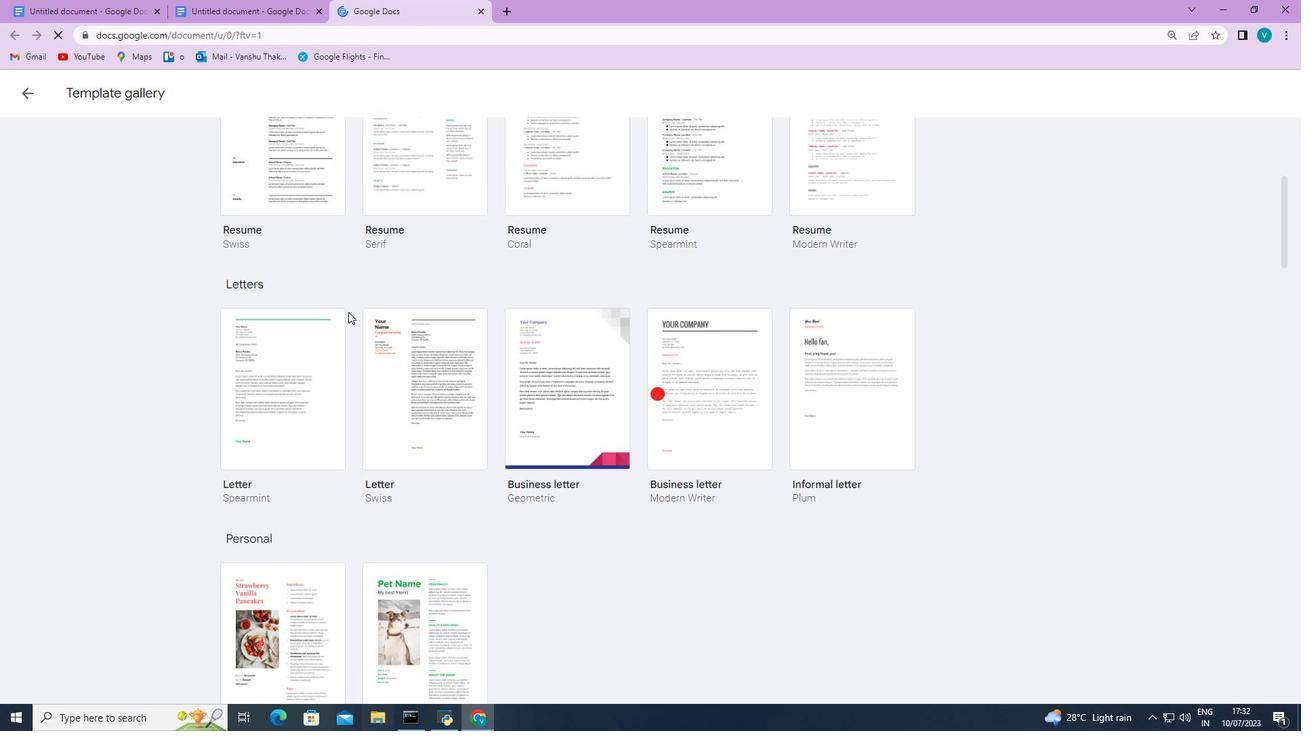 
Action: Mouse scrolled (359, 319) with delta (0, 0)
Screenshot: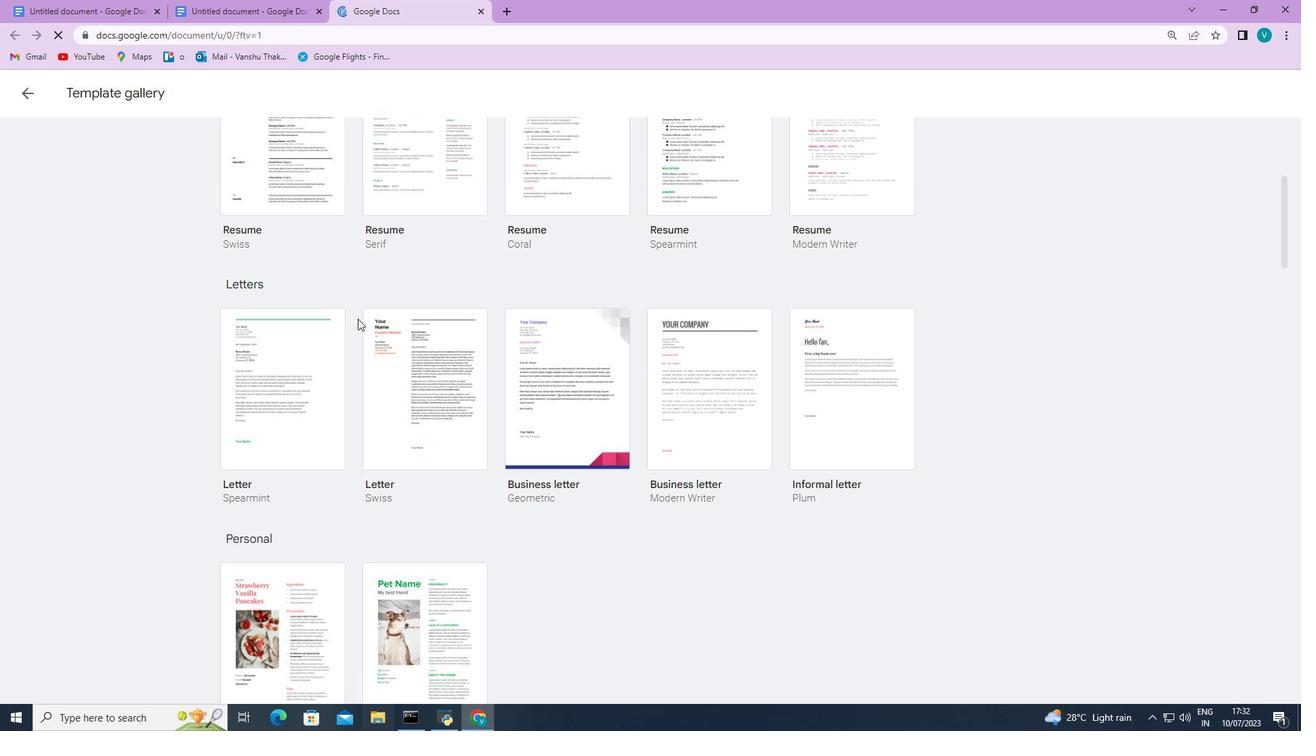 
Action: Mouse scrolled (359, 319) with delta (0, 0)
Screenshot: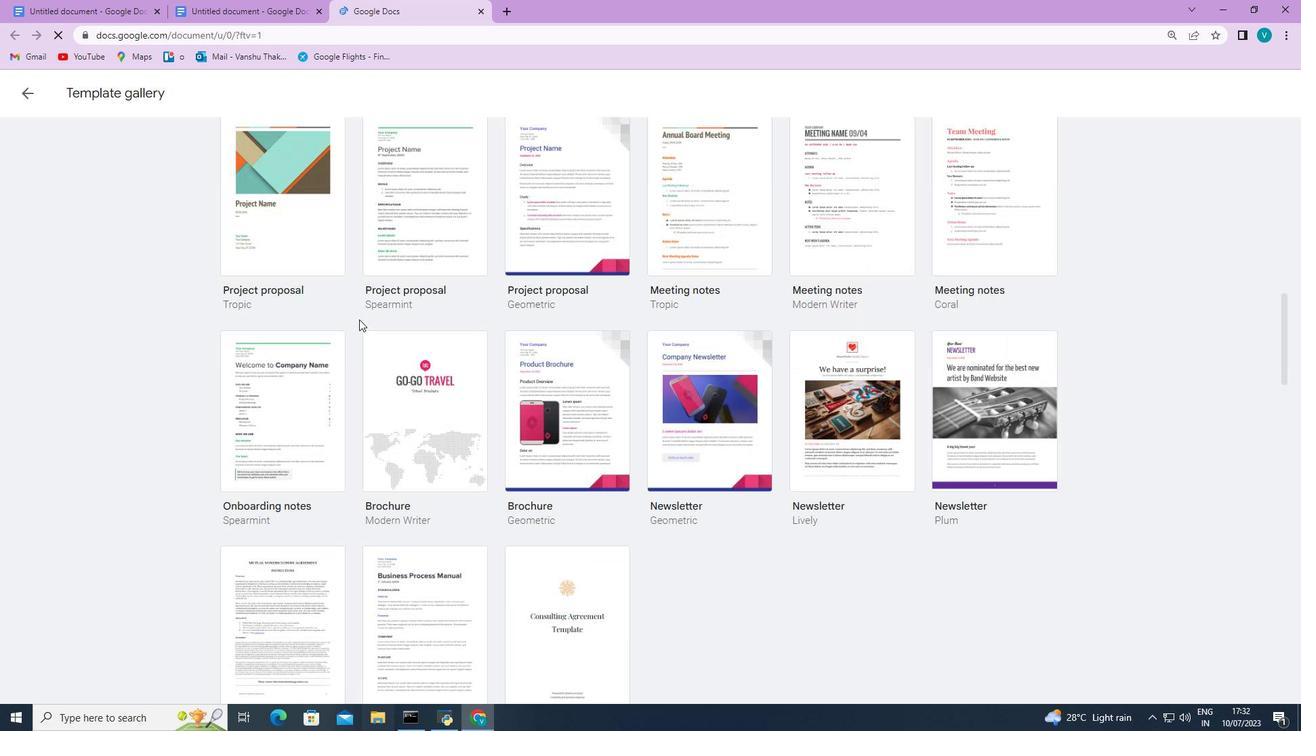 
Action: Mouse scrolled (359, 319) with delta (0, 0)
Screenshot: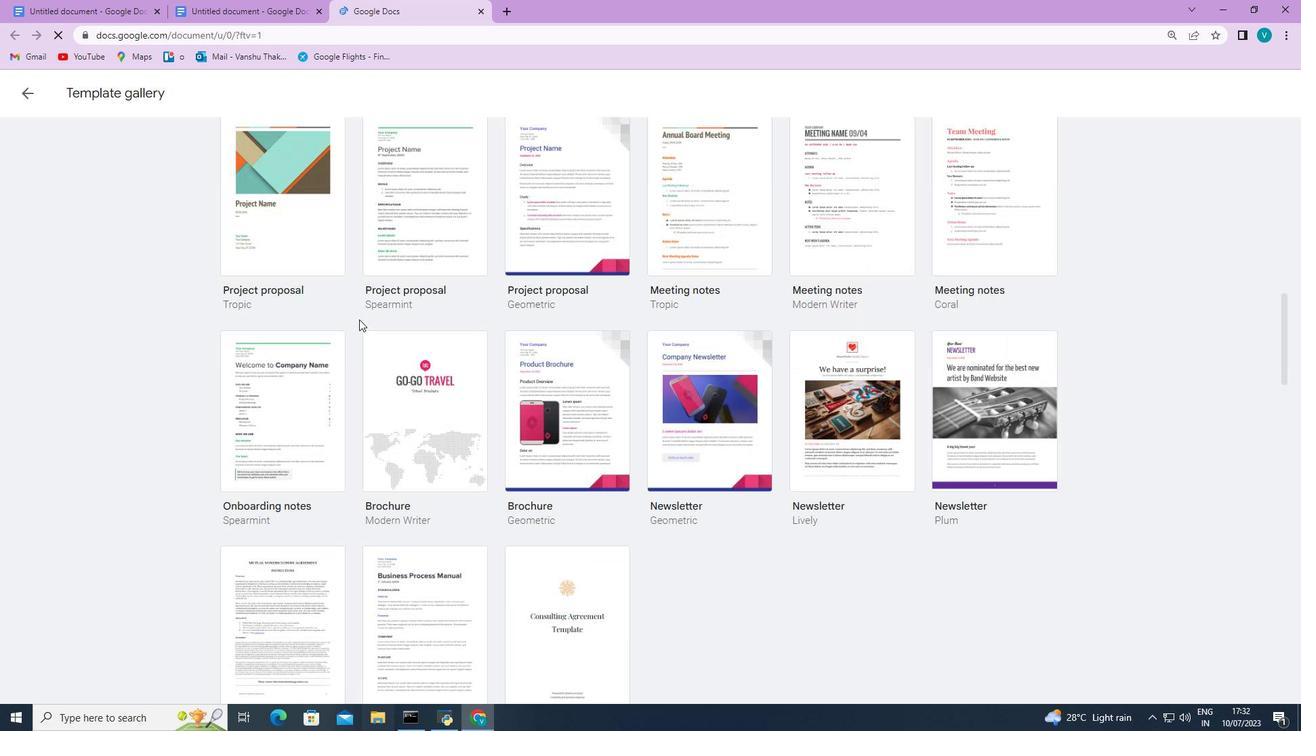 
Action: Mouse scrolled (359, 319) with delta (0, 0)
Screenshot: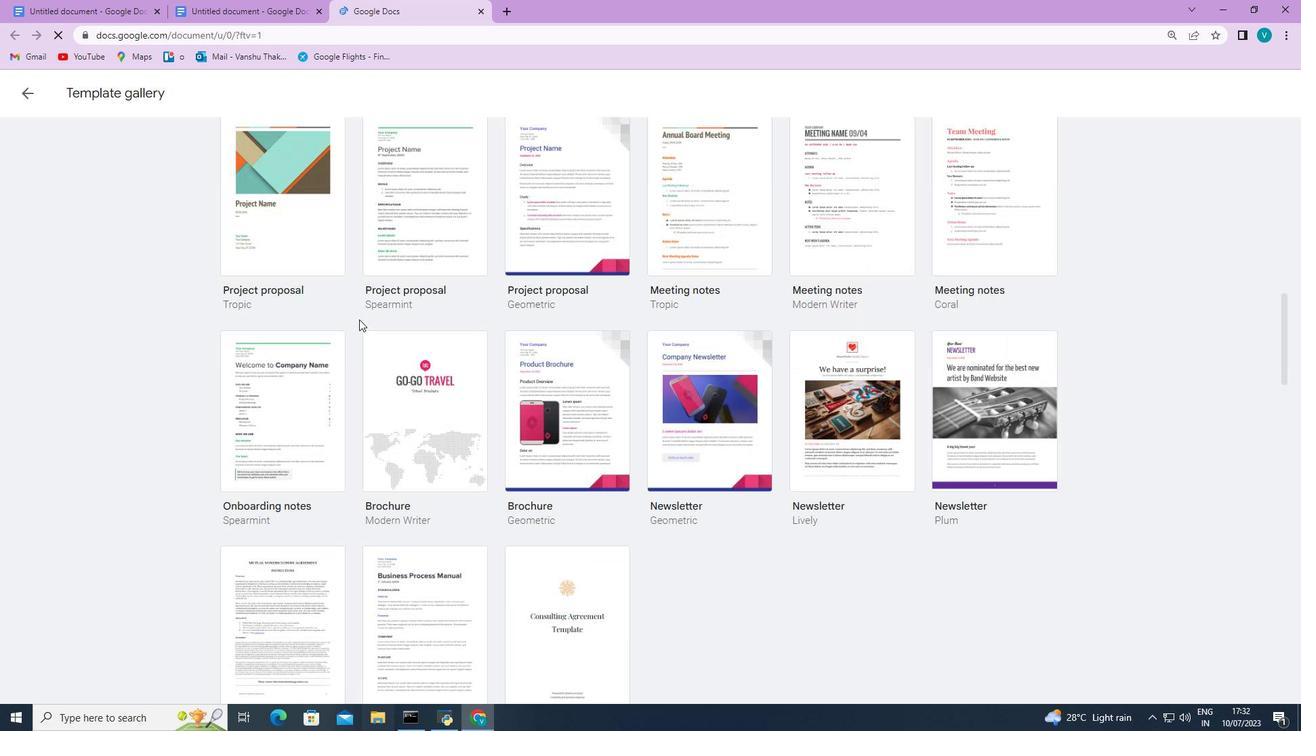 
Action: Mouse scrolled (359, 319) with delta (0, 0)
Screenshot: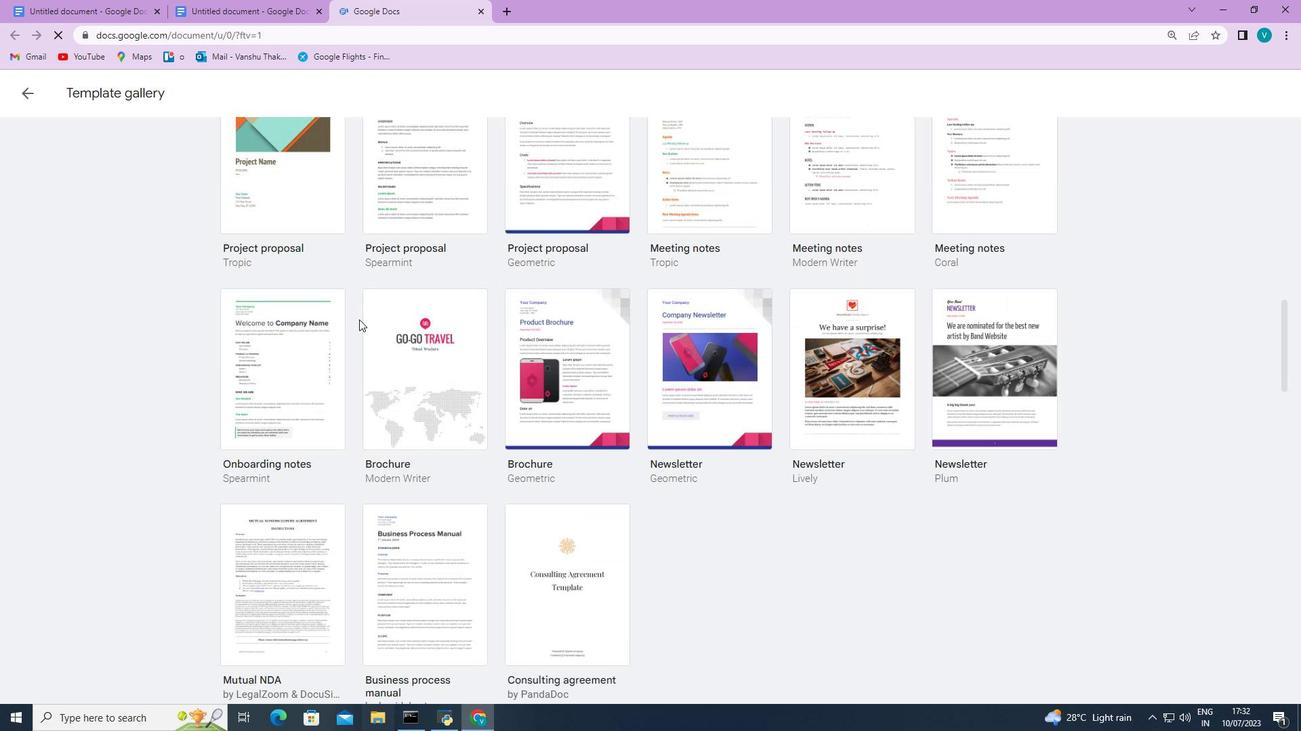 
Action: Mouse scrolled (359, 319) with delta (0, 0)
Screenshot: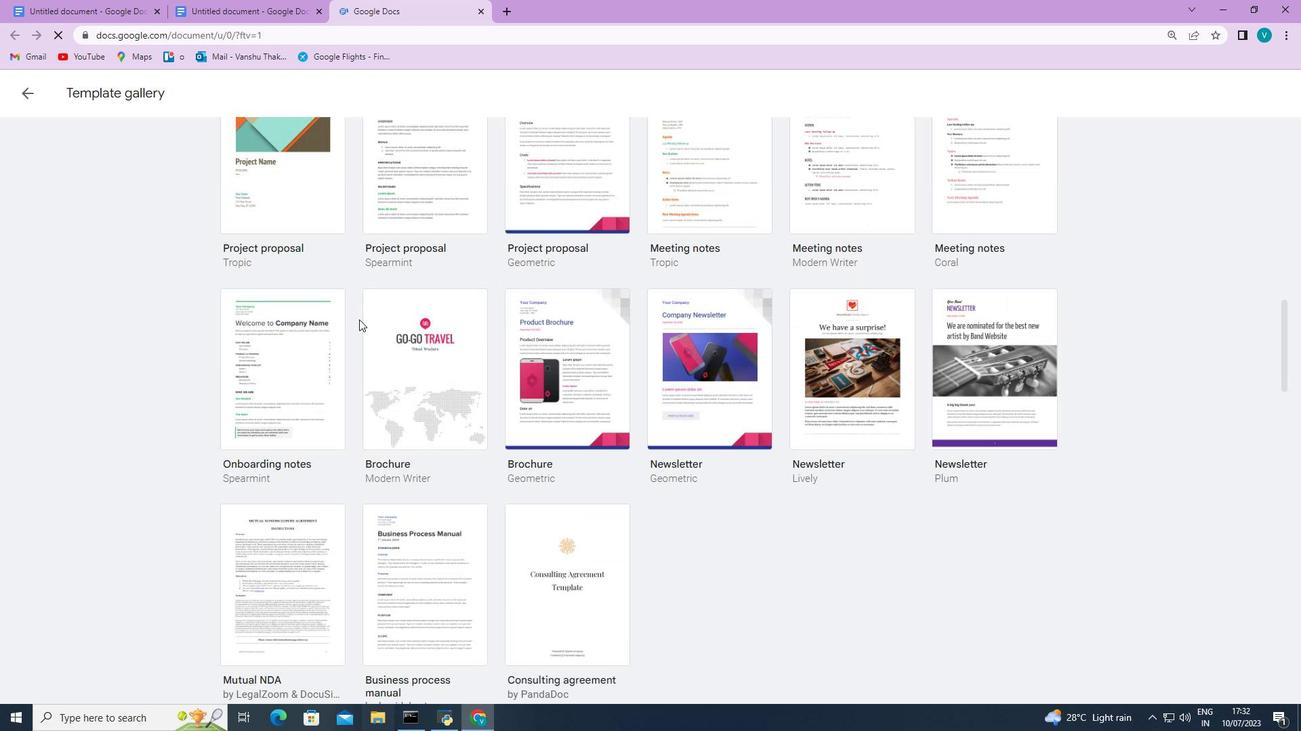 
Action: Mouse scrolled (359, 319) with delta (0, 0)
Screenshot: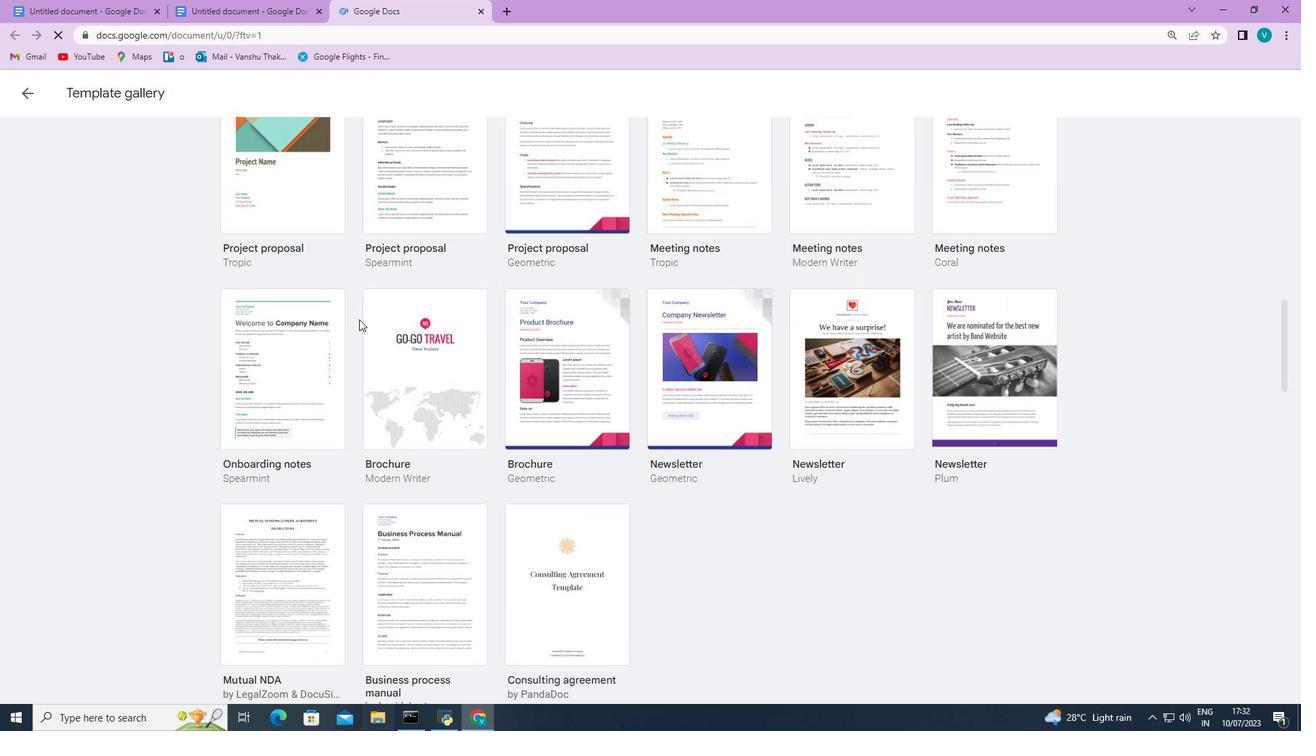 
Action: Mouse scrolled (359, 319) with delta (0, 0)
Screenshot: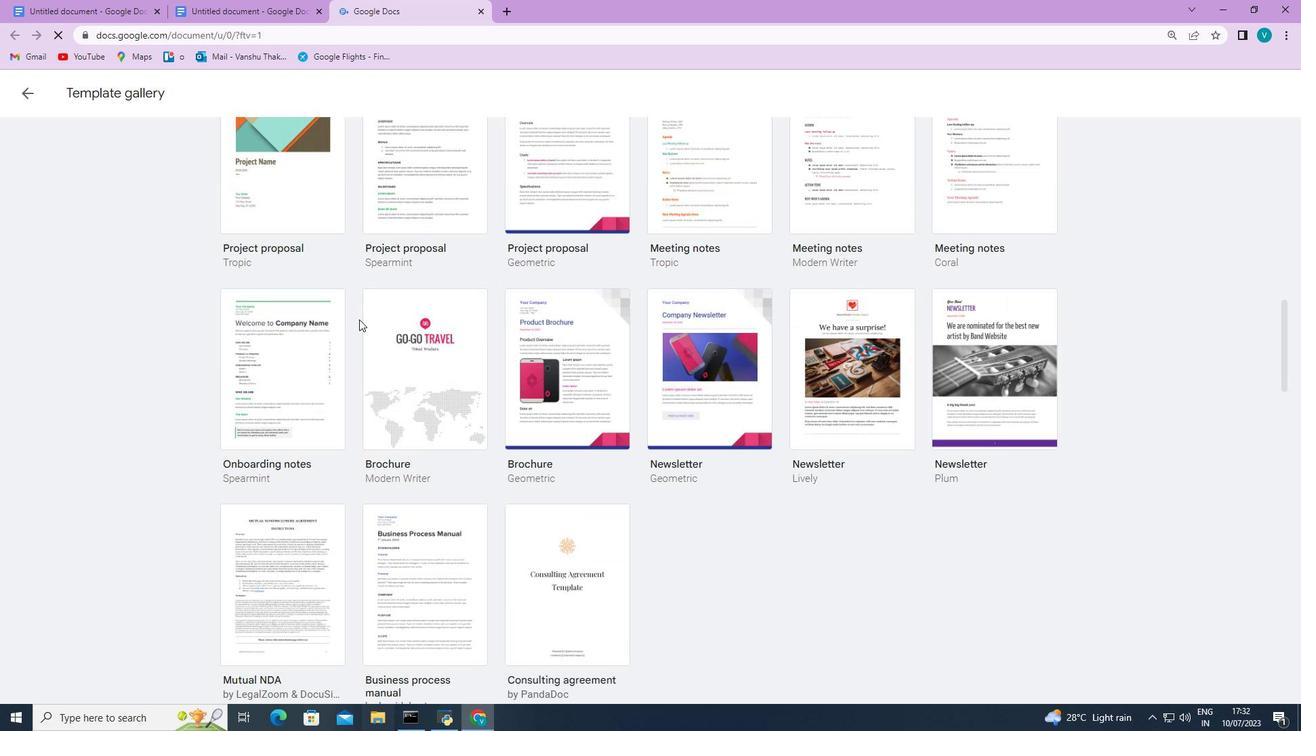 
Action: Mouse scrolled (359, 319) with delta (0, 0)
Screenshot: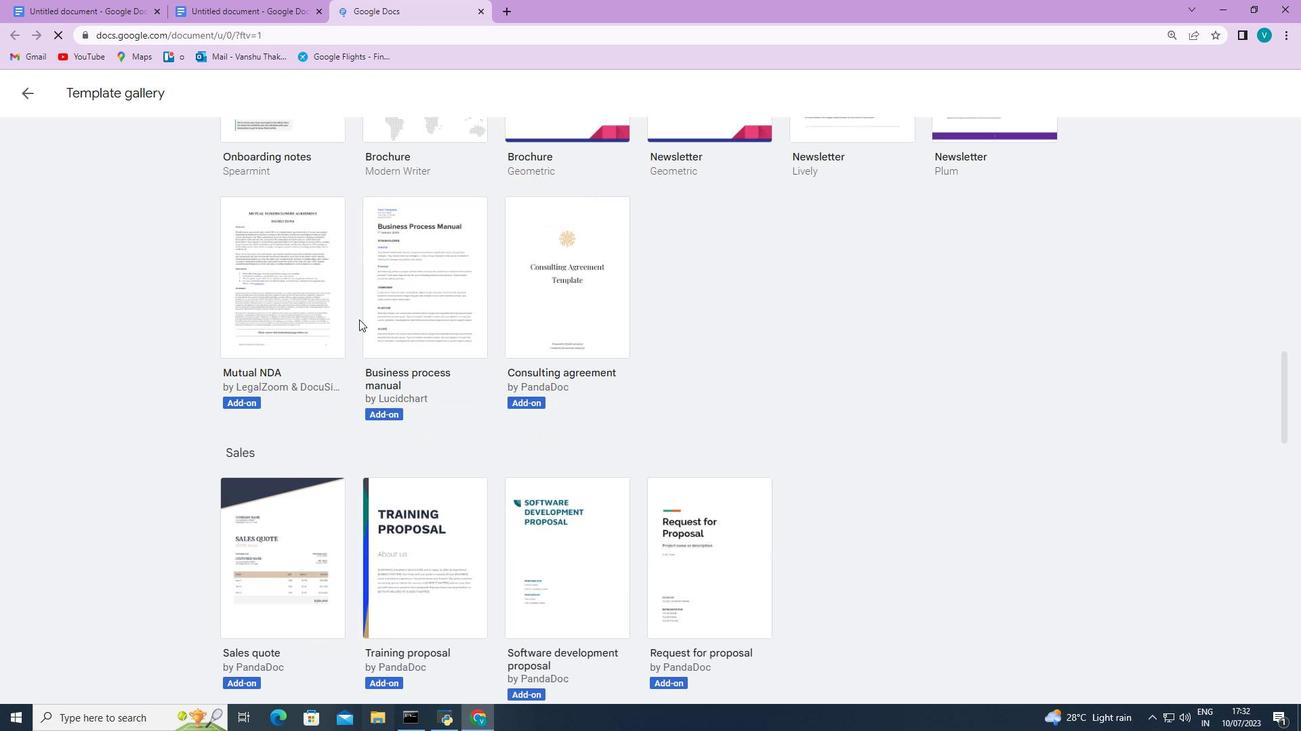 
Action: Mouse scrolled (359, 319) with delta (0, 0)
Screenshot: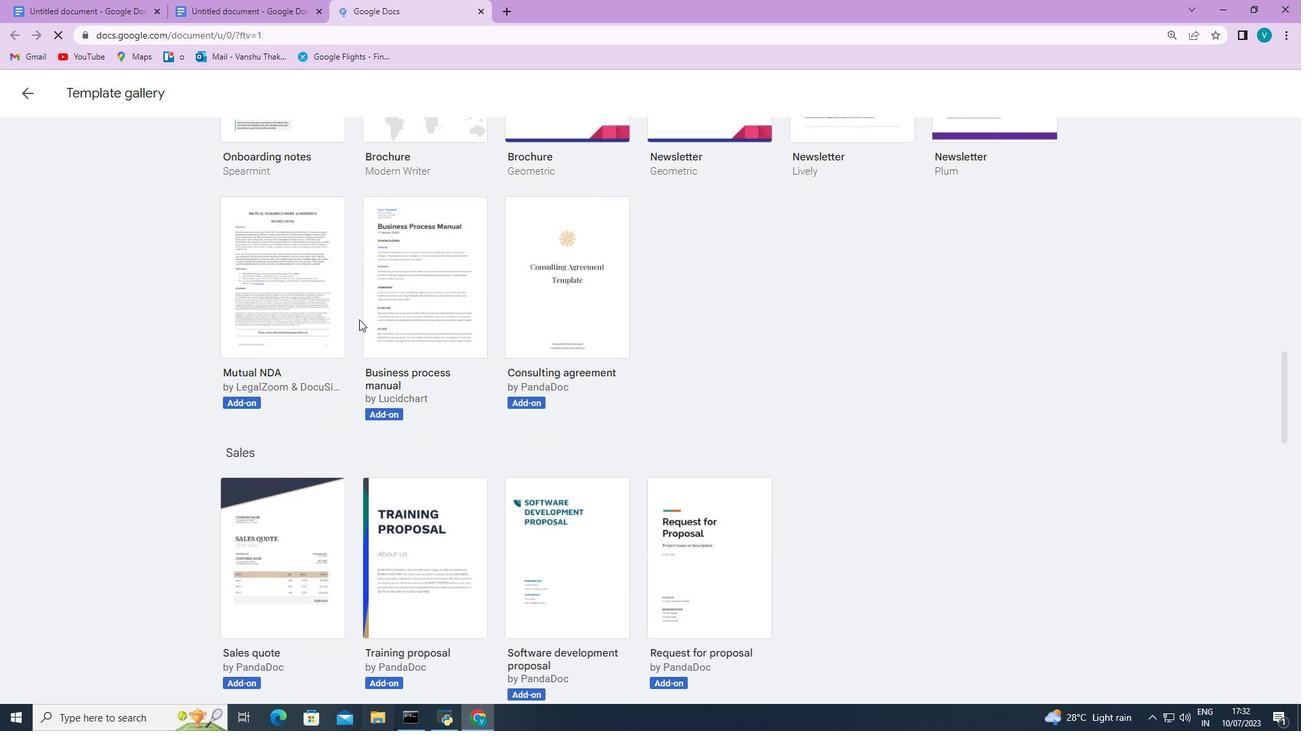 
Action: Mouse scrolled (359, 319) with delta (0, 0)
Screenshot: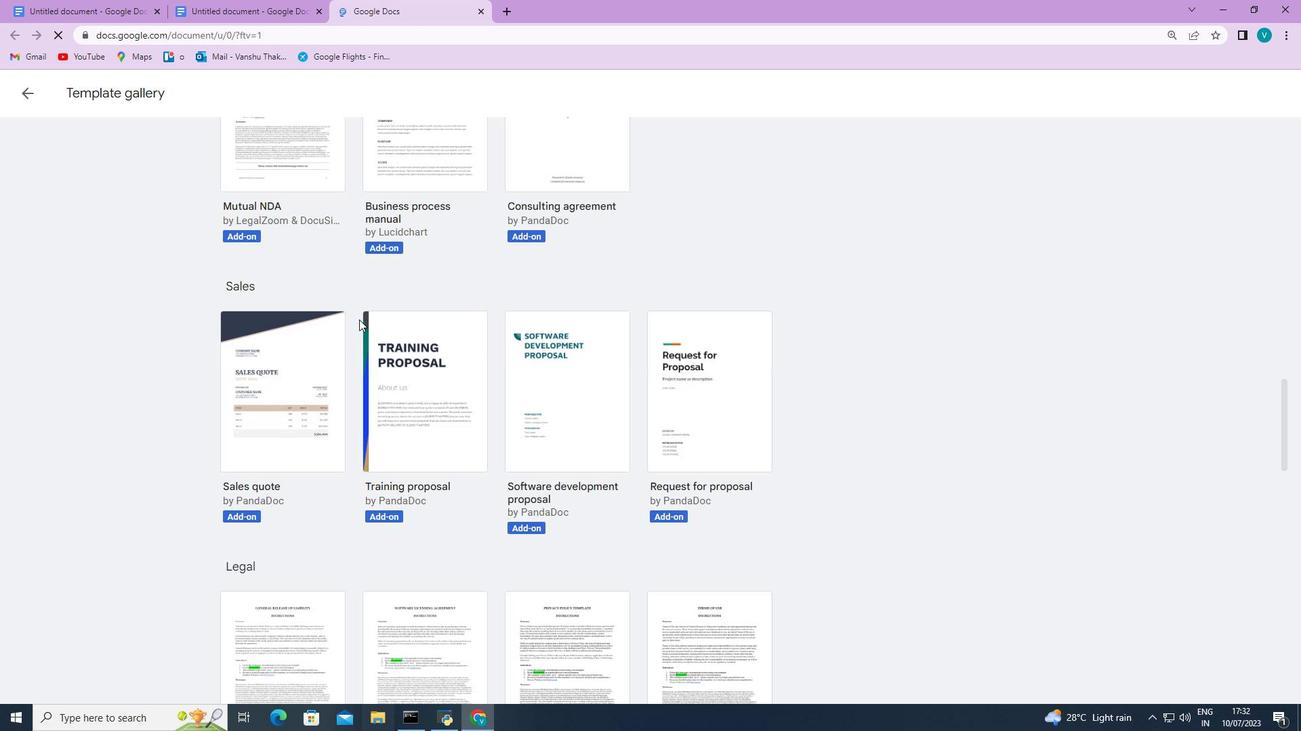 
Action: Mouse scrolled (359, 319) with delta (0, 0)
Screenshot: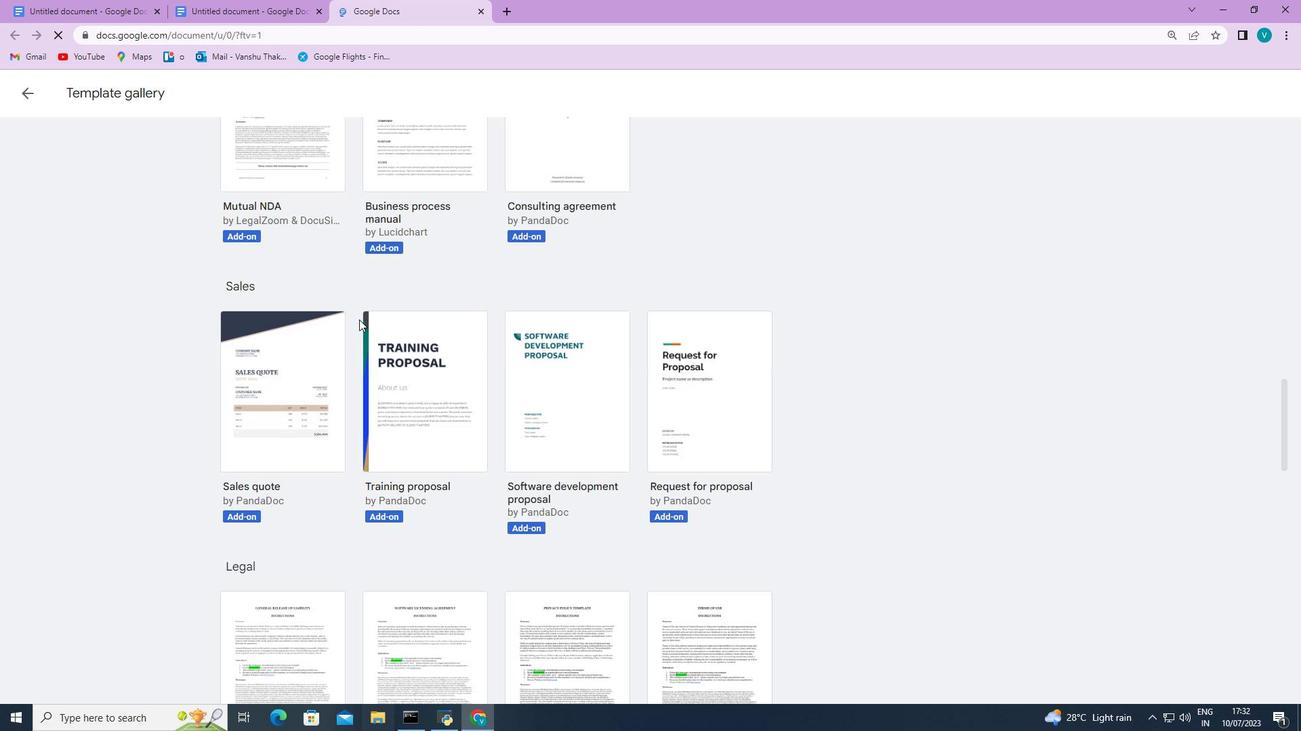 
Action: Mouse scrolled (359, 319) with delta (0, 0)
Screenshot: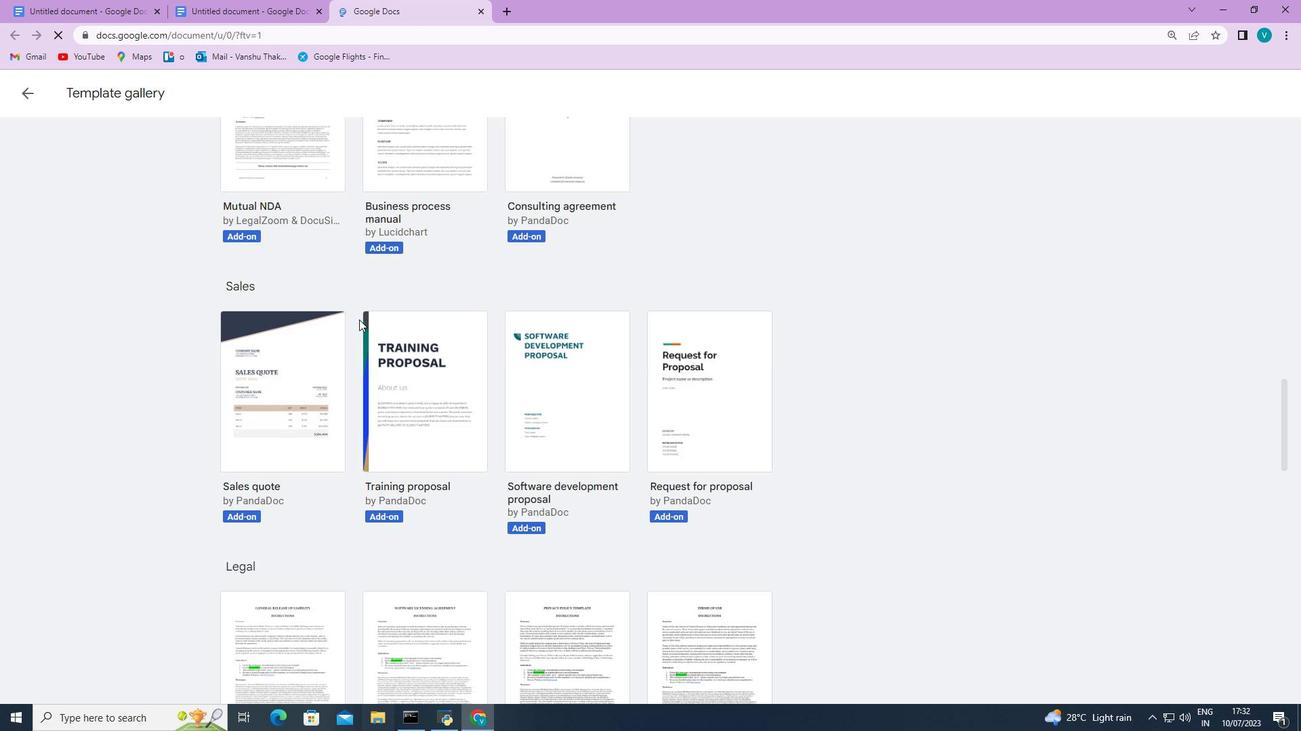 
Action: Mouse scrolled (359, 319) with delta (0, 0)
Screenshot: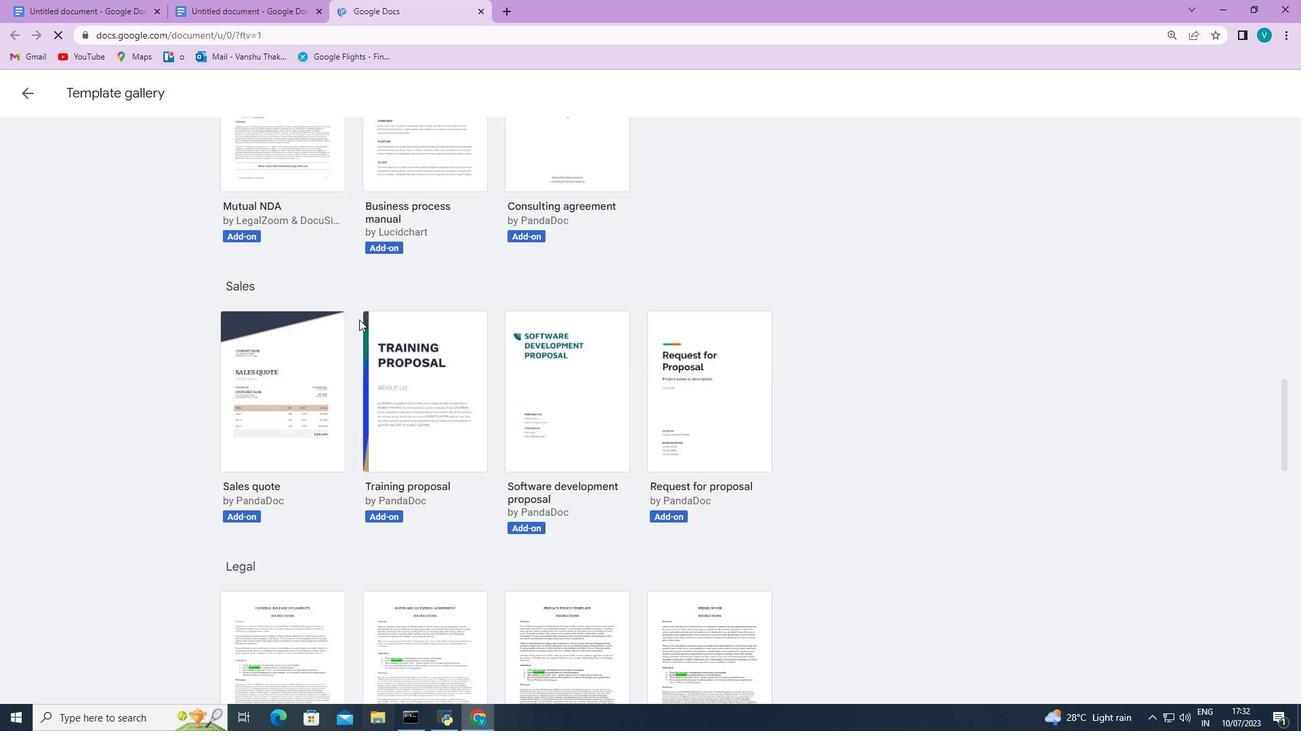 
Action: Mouse scrolled (359, 319) with delta (0, 0)
Screenshot: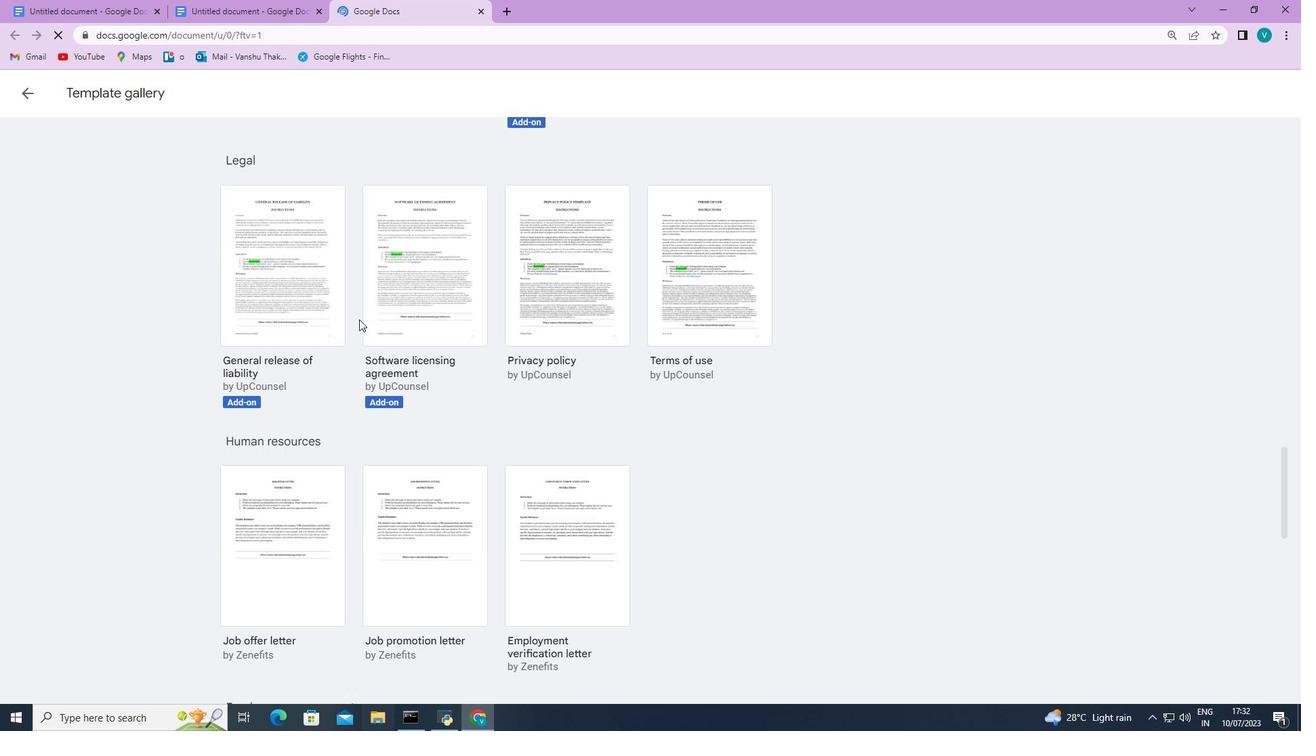 
Action: Mouse scrolled (359, 319) with delta (0, 0)
Screenshot: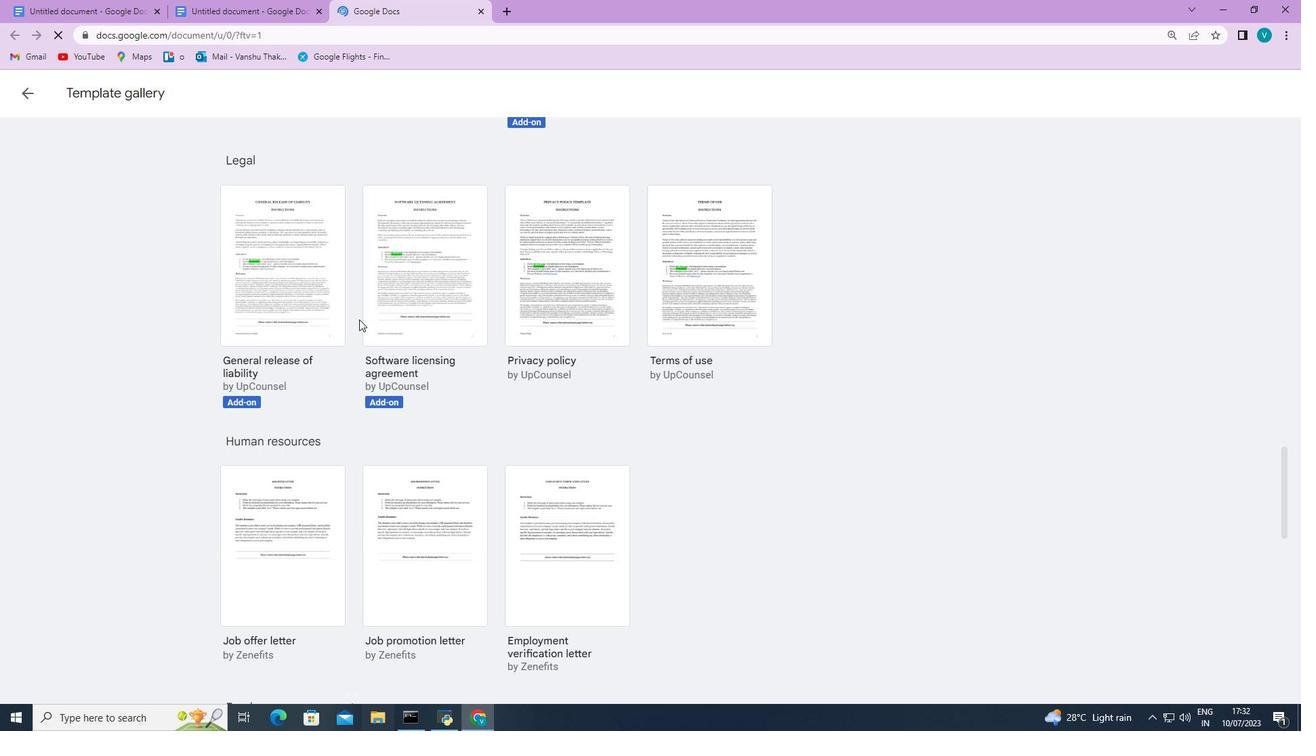 
Action: Mouse scrolled (359, 319) with delta (0, 0)
Screenshot: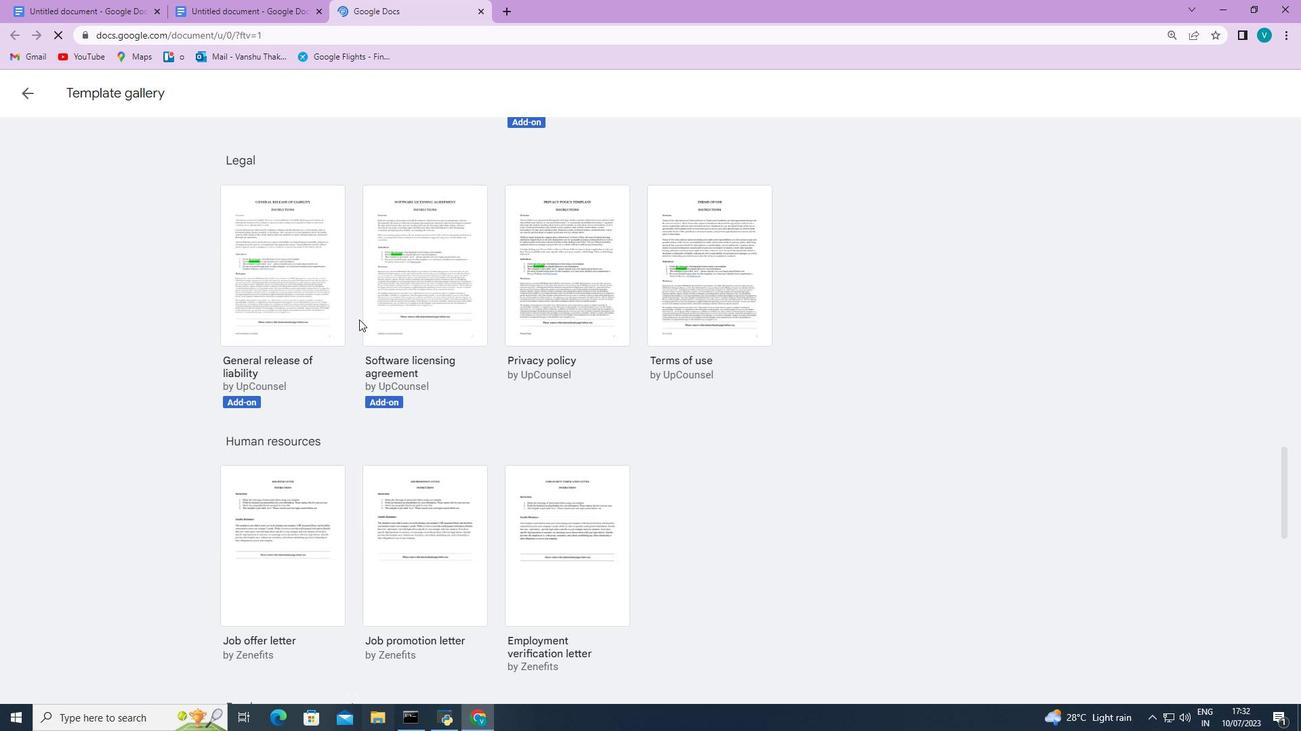 
Action: Mouse scrolled (359, 319) with delta (0, 0)
Screenshot: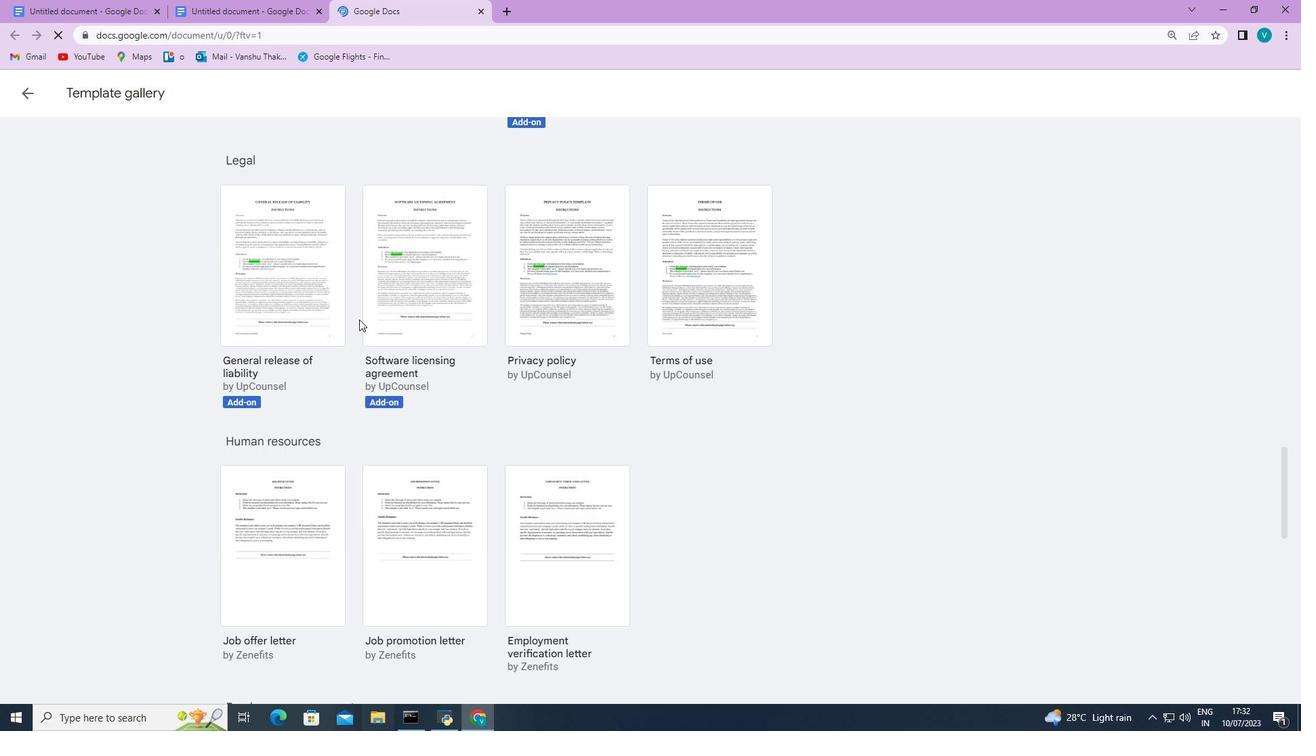 
Action: Mouse scrolled (359, 319) with delta (0, 0)
Screenshot: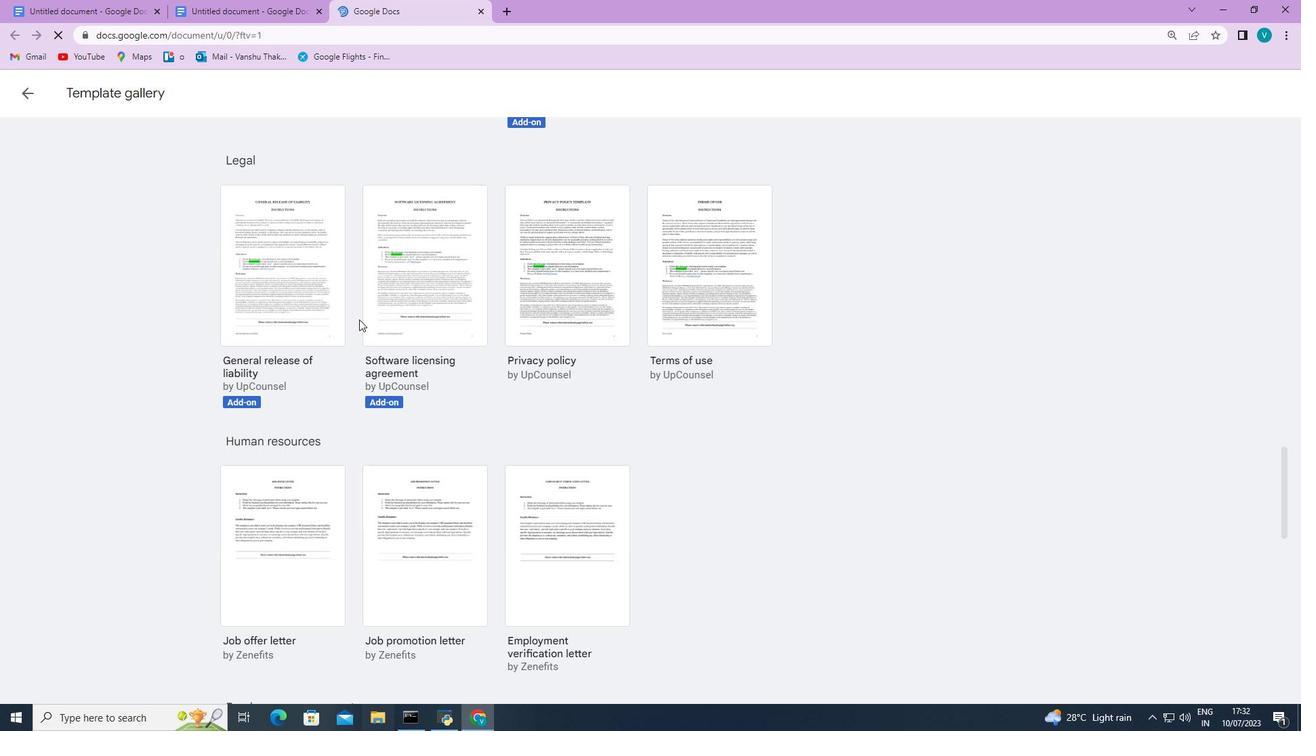 
Action: Mouse scrolled (359, 319) with delta (0, 0)
Screenshot: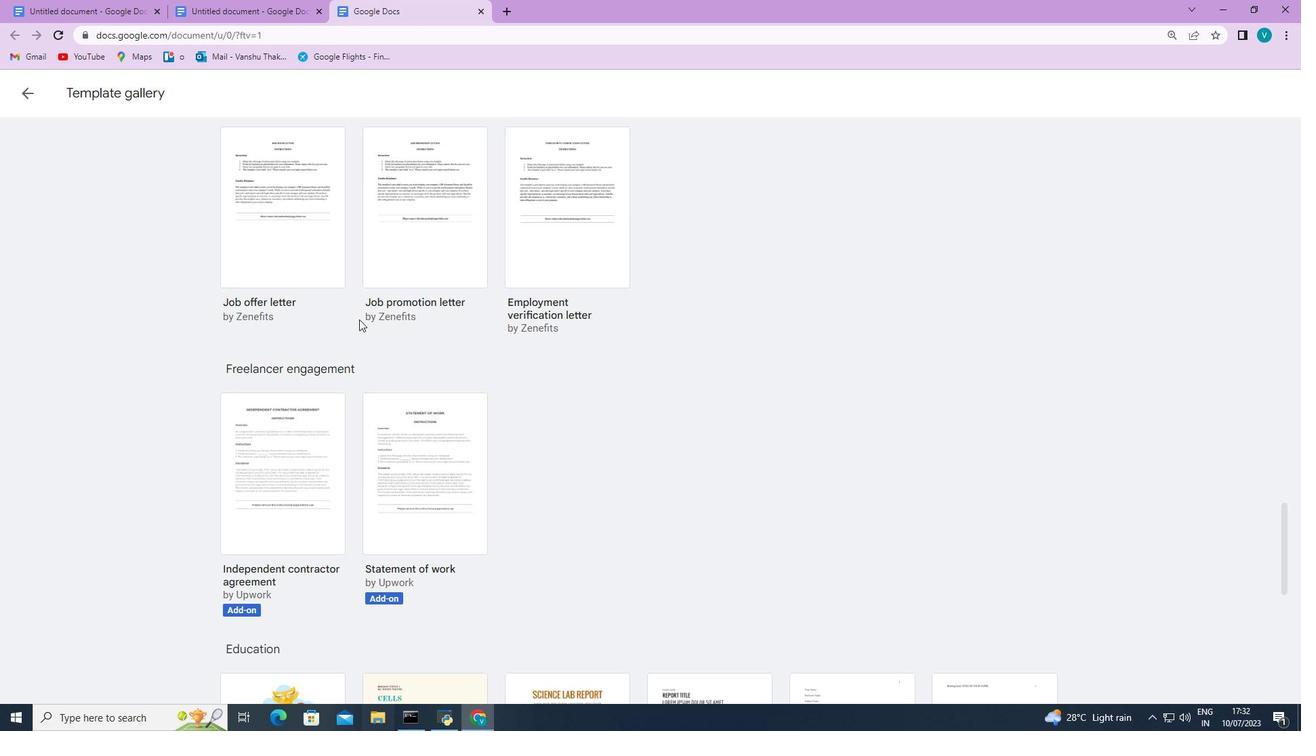 
Action: Mouse scrolled (359, 319) with delta (0, 0)
Screenshot: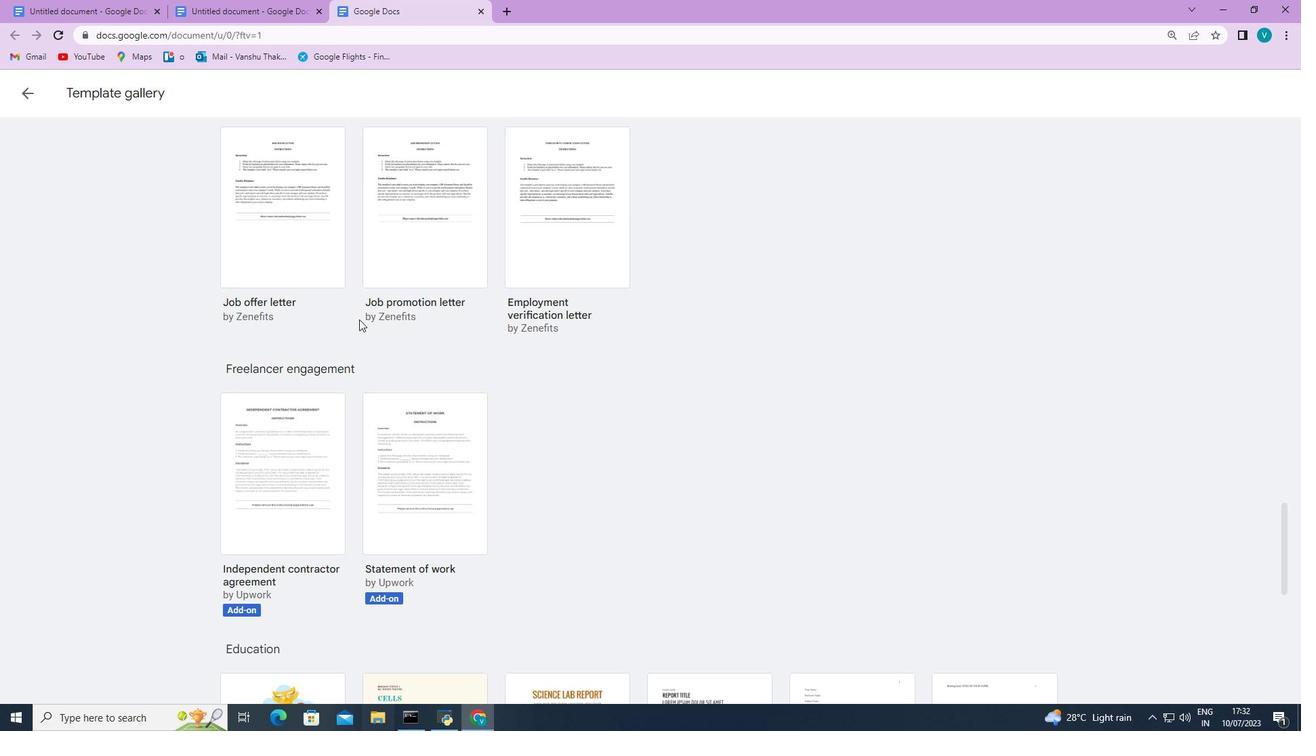 
Action: Mouse scrolled (359, 319) with delta (0, 0)
Screenshot: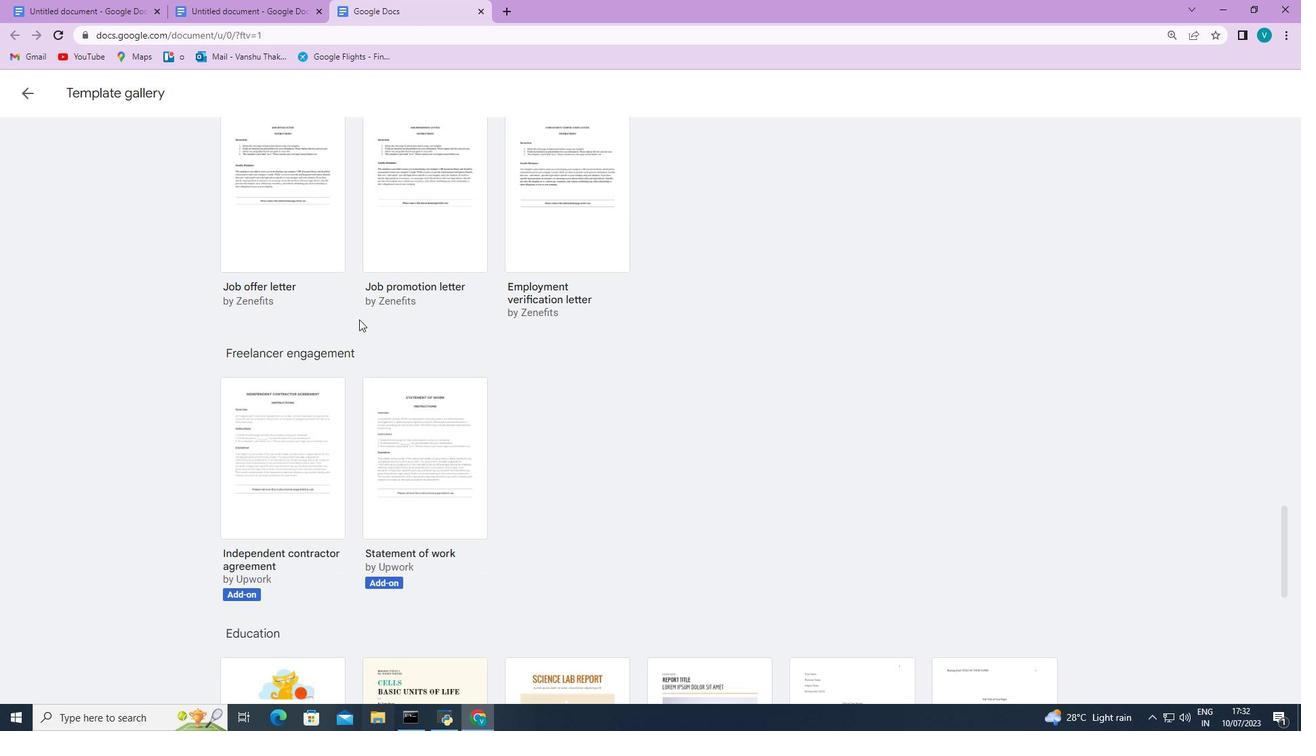 
Action: Mouse scrolled (359, 319) with delta (0, 0)
Screenshot: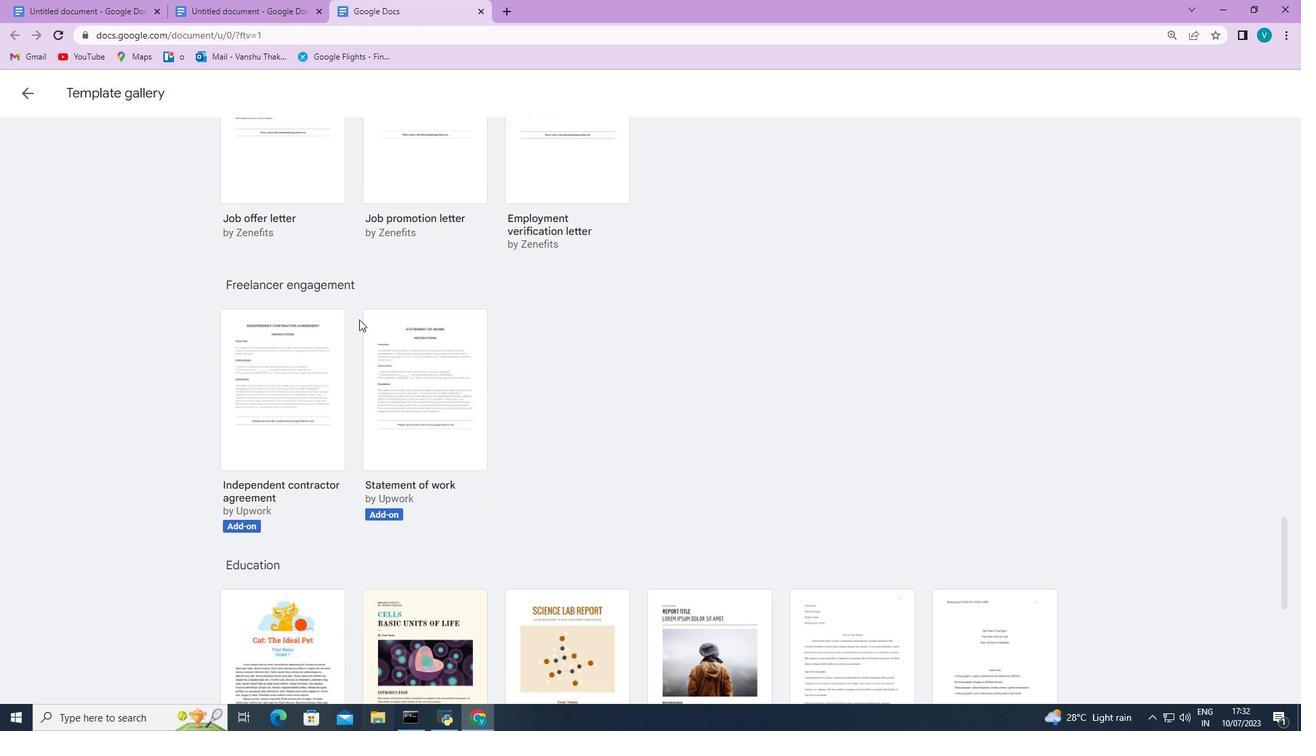
Action: Mouse scrolled (359, 319) with delta (0, 0)
Screenshot: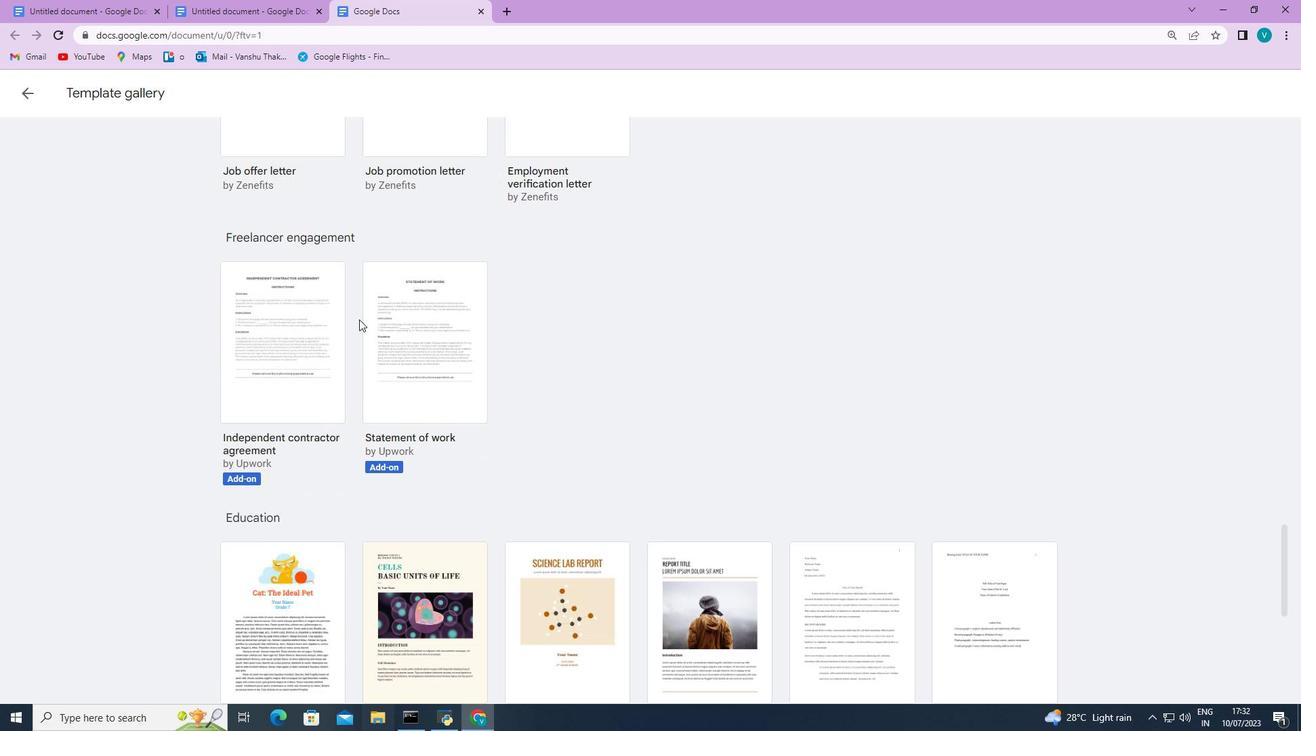 
Action: Mouse moved to (540, 355)
Screenshot: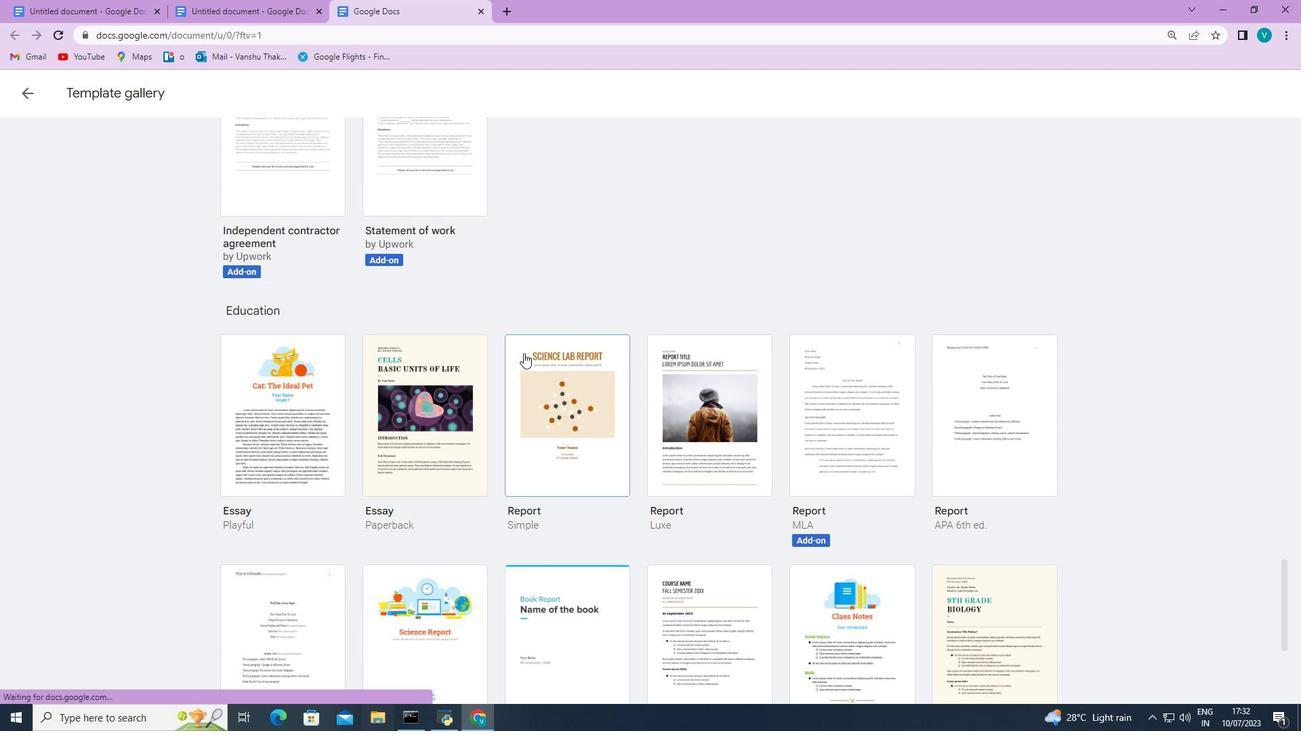 
Action: Mouse pressed left at (540, 355)
Screenshot: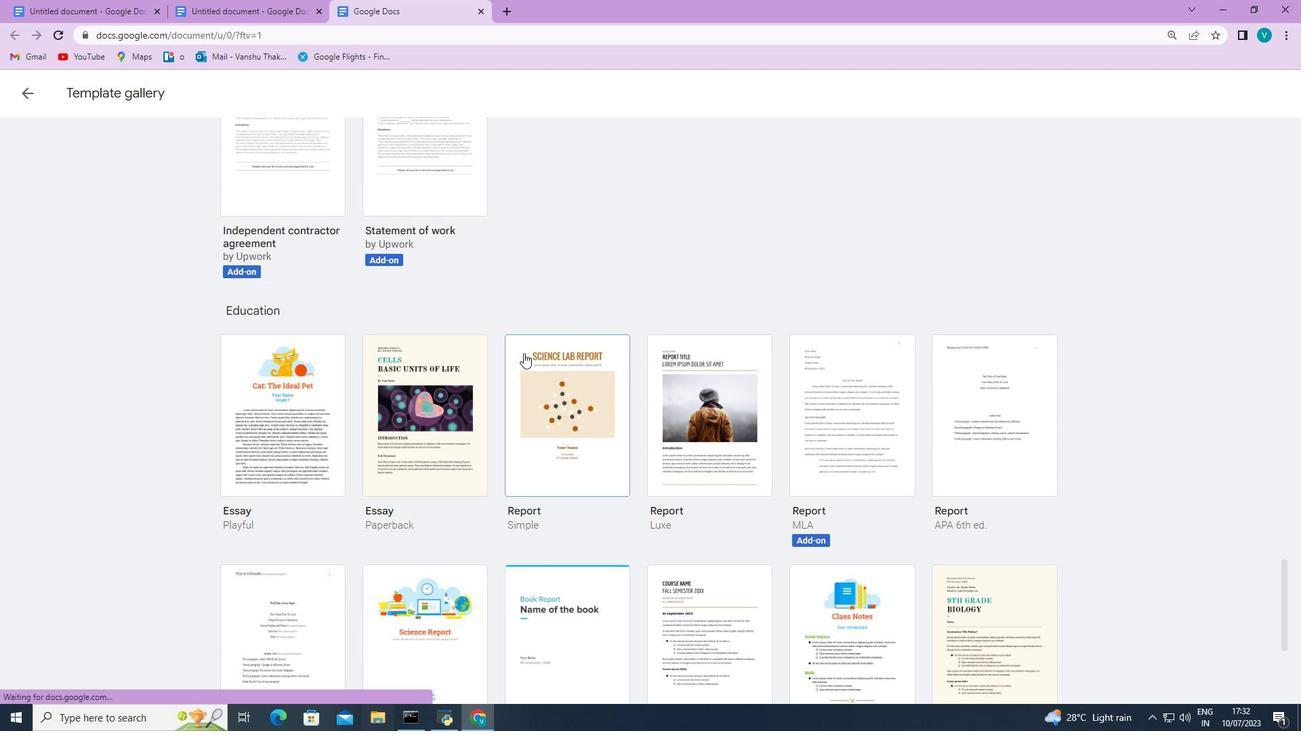 
